 Task: Search one way flight ticket for 3 adults in first from Seattle/tacoma(seatac): Seattle-tacoma International Airport to Rock Springs: Southwest Wyoming Regional Airport (rock Springs Sweetwater County Airport) on 8-5-2023. Choice of flights is Delta. Number of bags: 1 carry on bag. Price is upto 77000. Outbound departure time preference is 15:30. Look for best flights.
Action: Mouse moved to (311, 288)
Screenshot: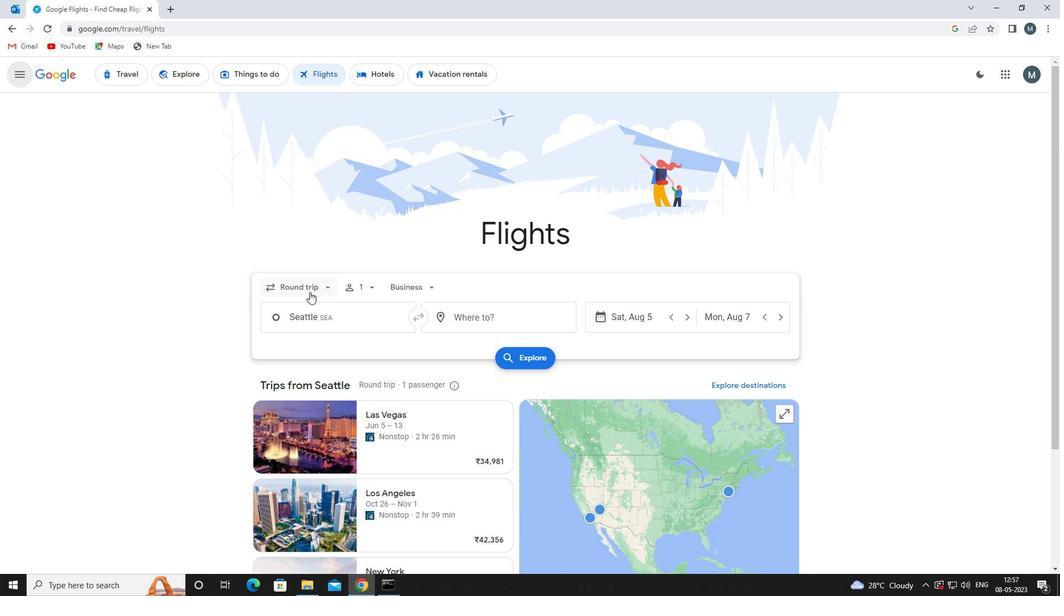 
Action: Mouse pressed left at (311, 288)
Screenshot: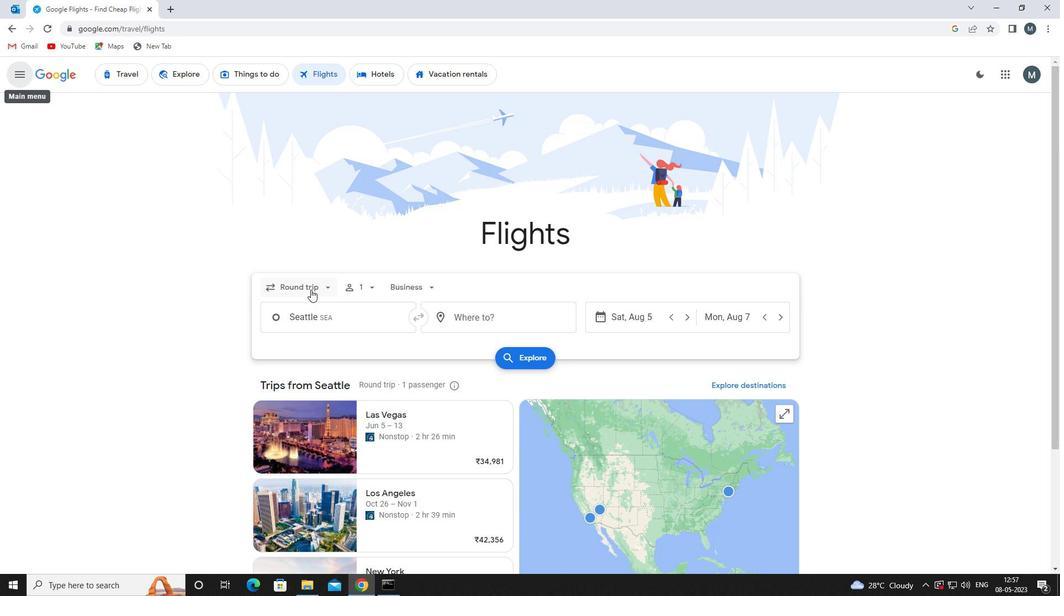 
Action: Mouse moved to (311, 342)
Screenshot: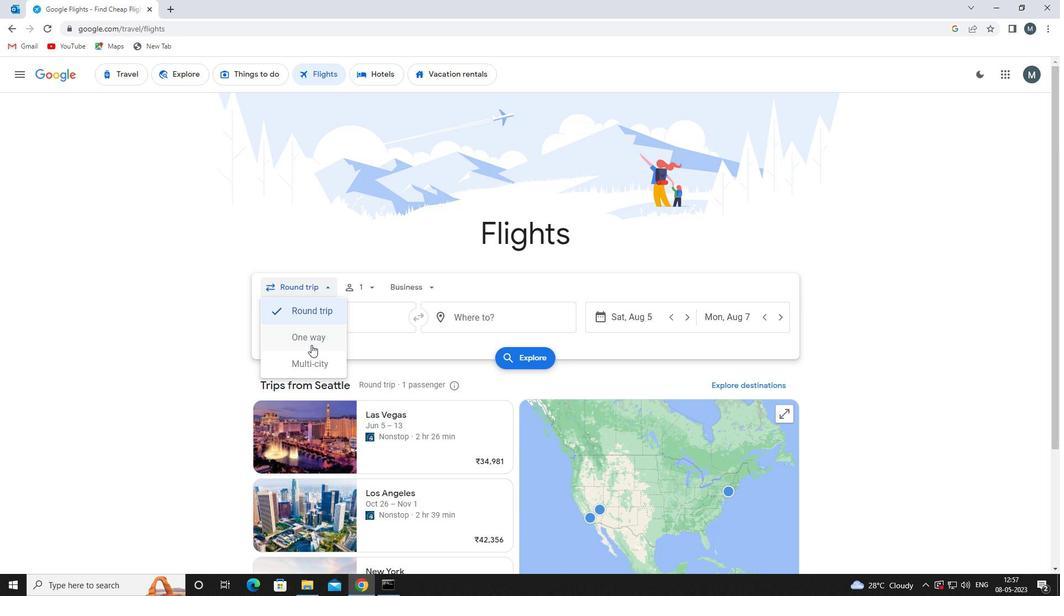 
Action: Mouse pressed left at (311, 342)
Screenshot: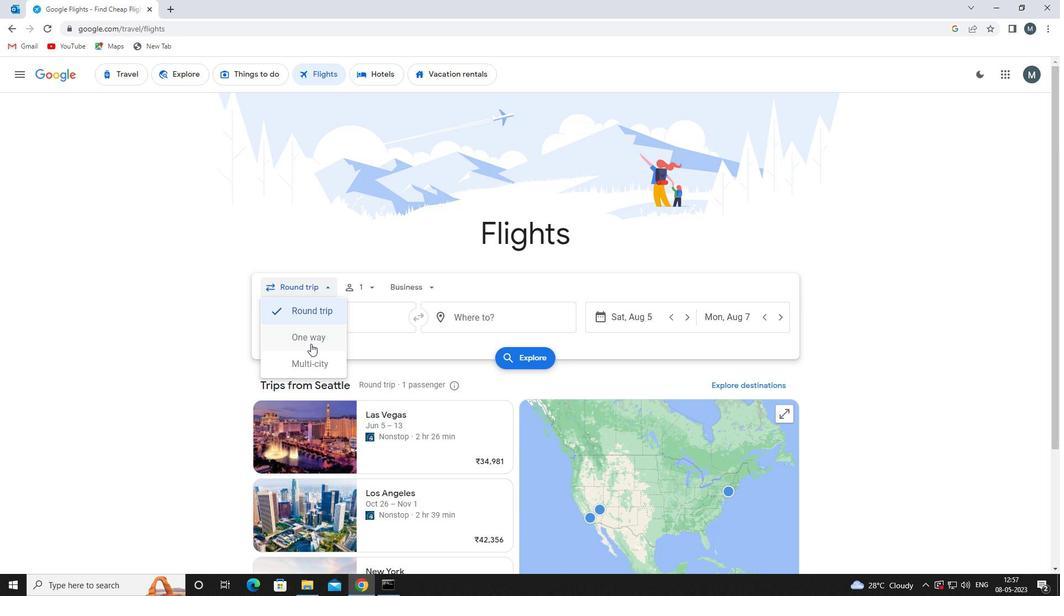 
Action: Mouse moved to (364, 290)
Screenshot: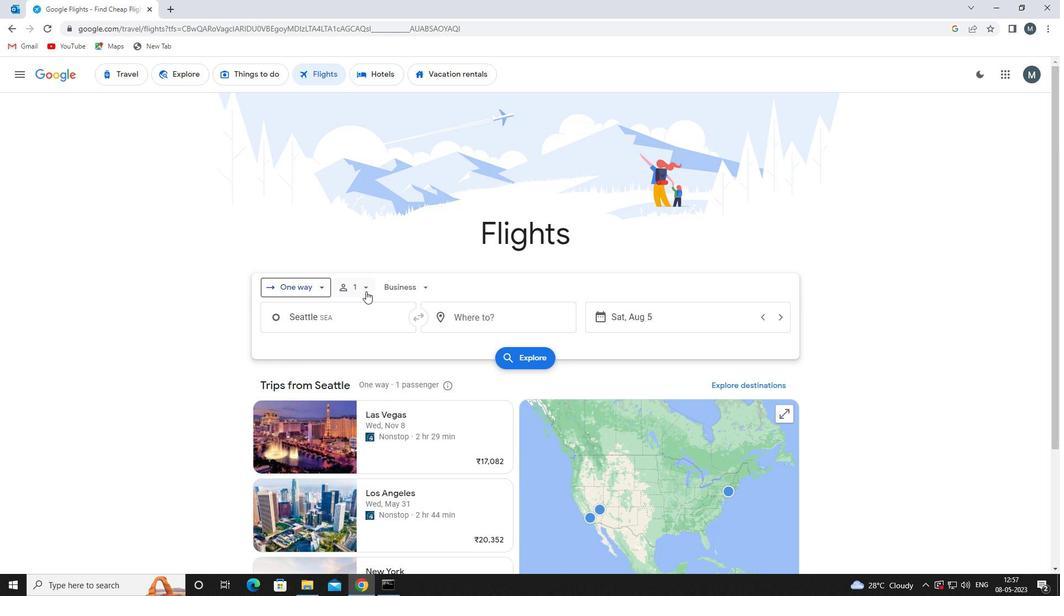 
Action: Mouse pressed left at (364, 290)
Screenshot: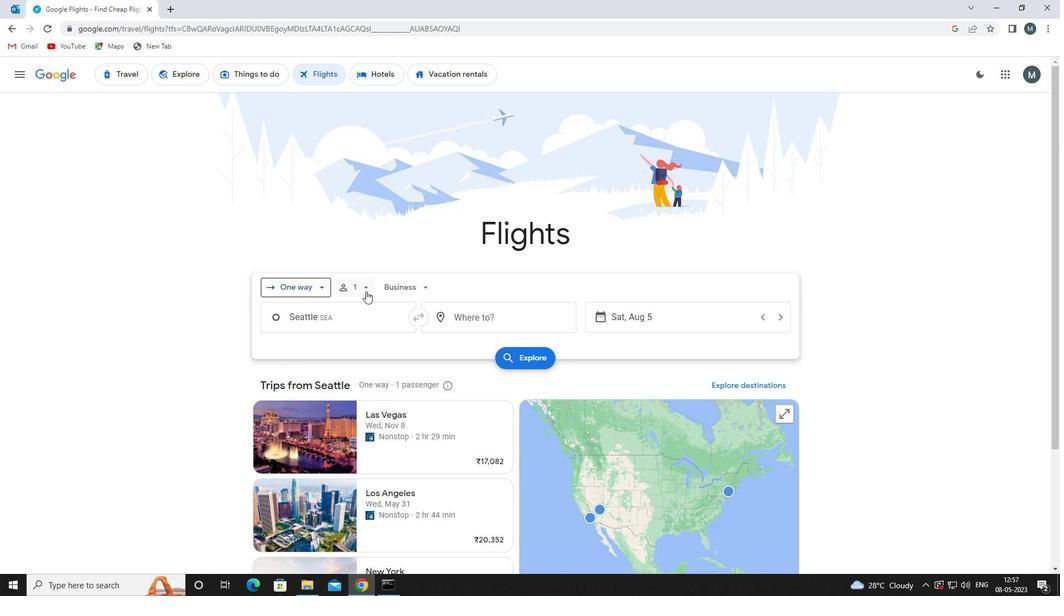 
Action: Mouse moved to (451, 317)
Screenshot: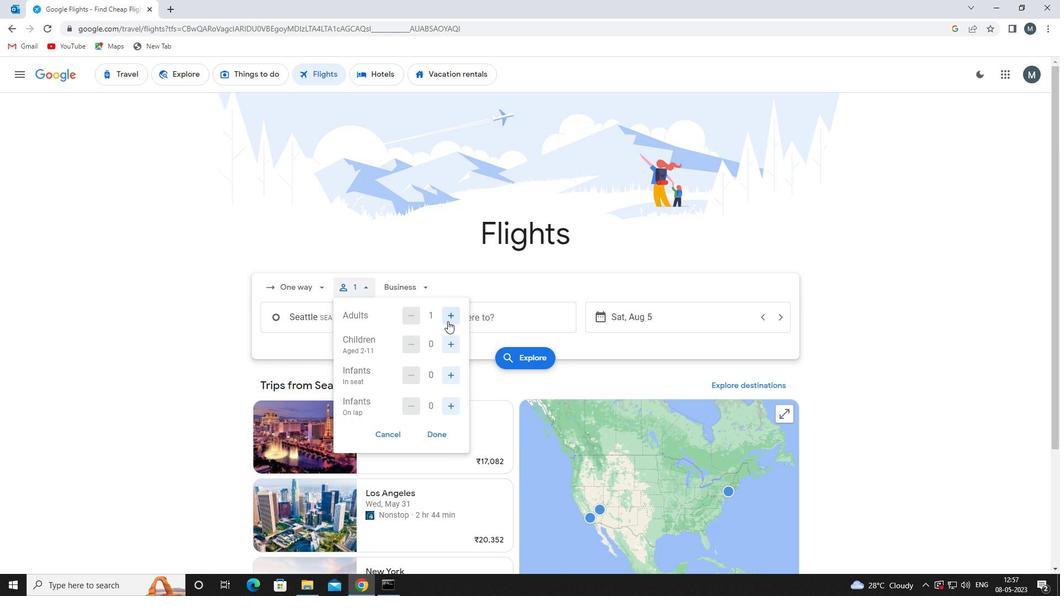 
Action: Mouse pressed left at (451, 317)
Screenshot: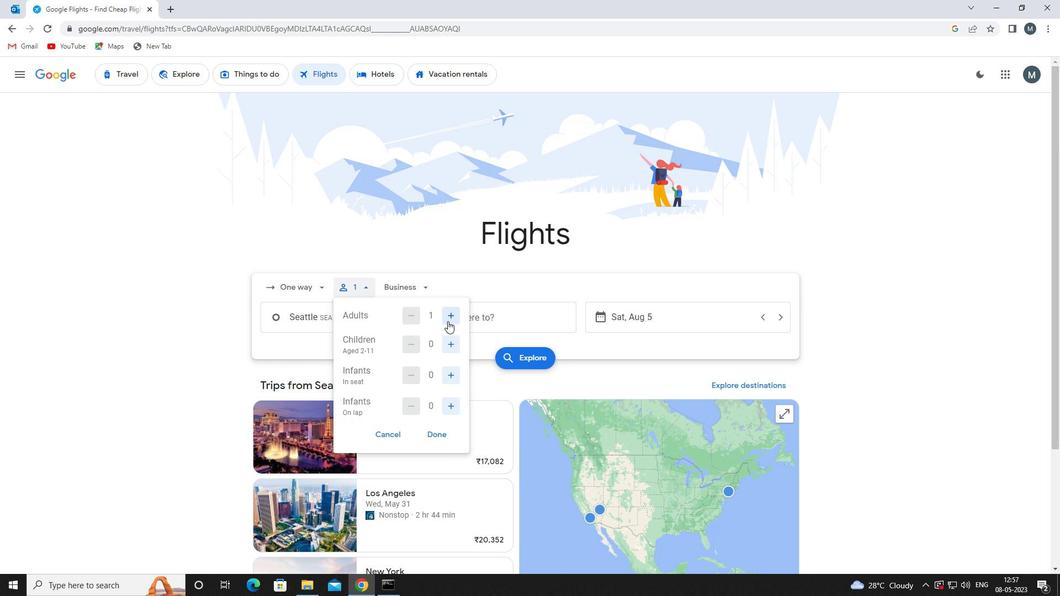 
Action: Mouse moved to (453, 317)
Screenshot: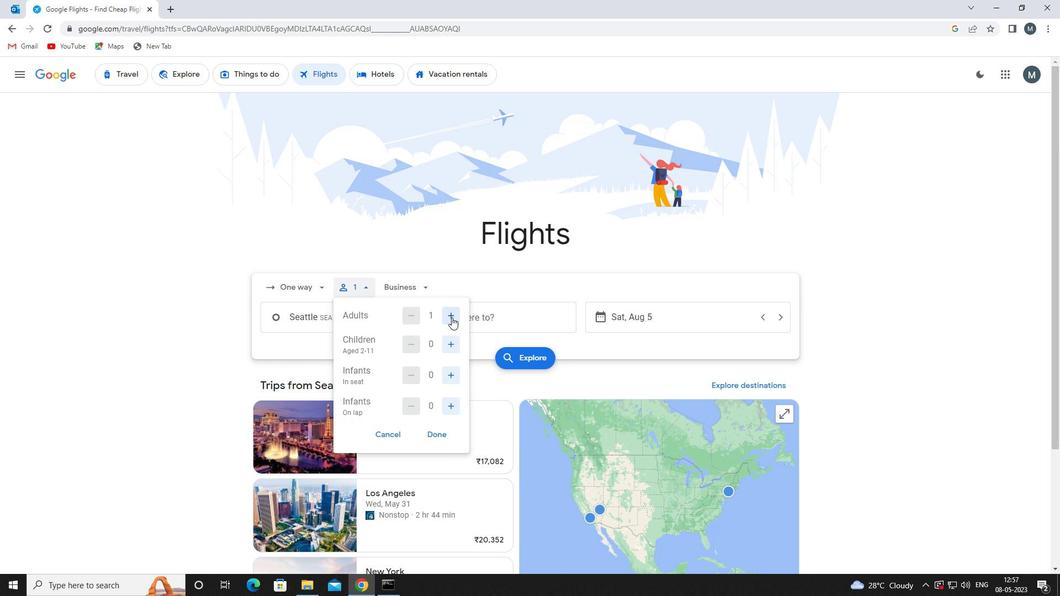 
Action: Mouse pressed left at (453, 317)
Screenshot: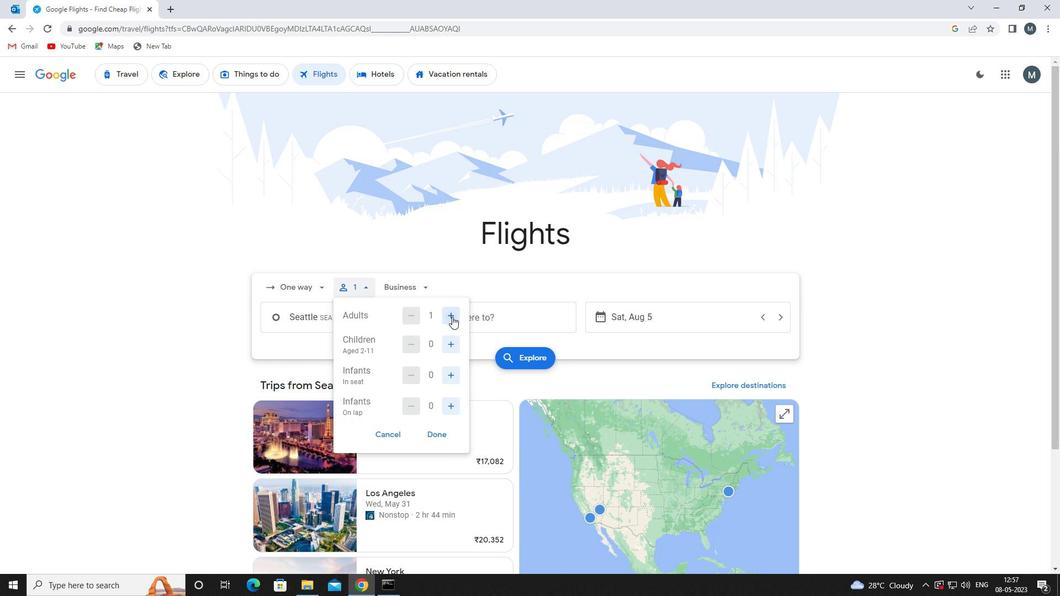 
Action: Mouse moved to (435, 437)
Screenshot: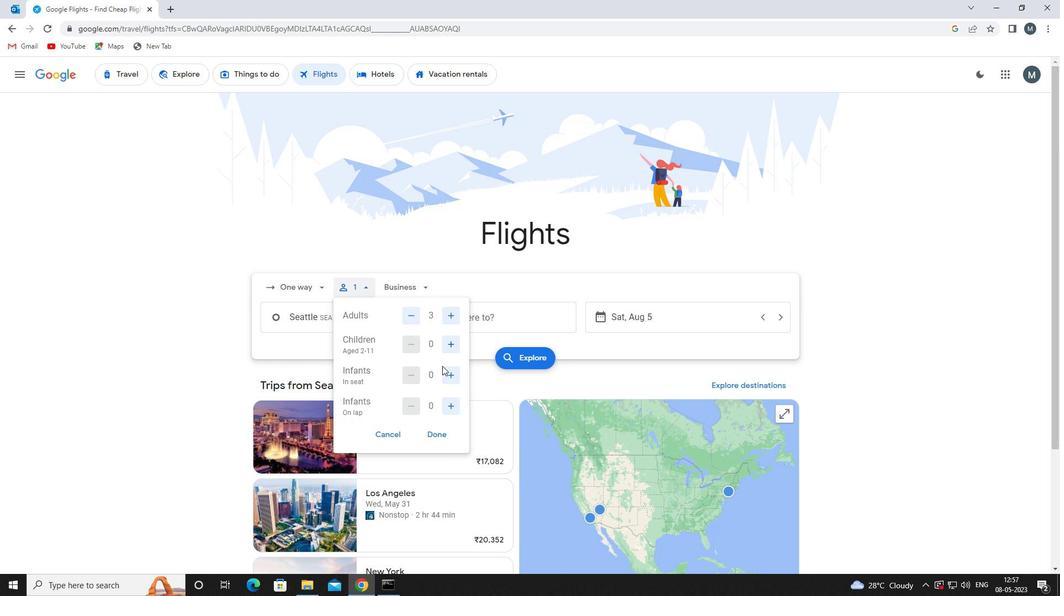 
Action: Mouse pressed left at (435, 437)
Screenshot: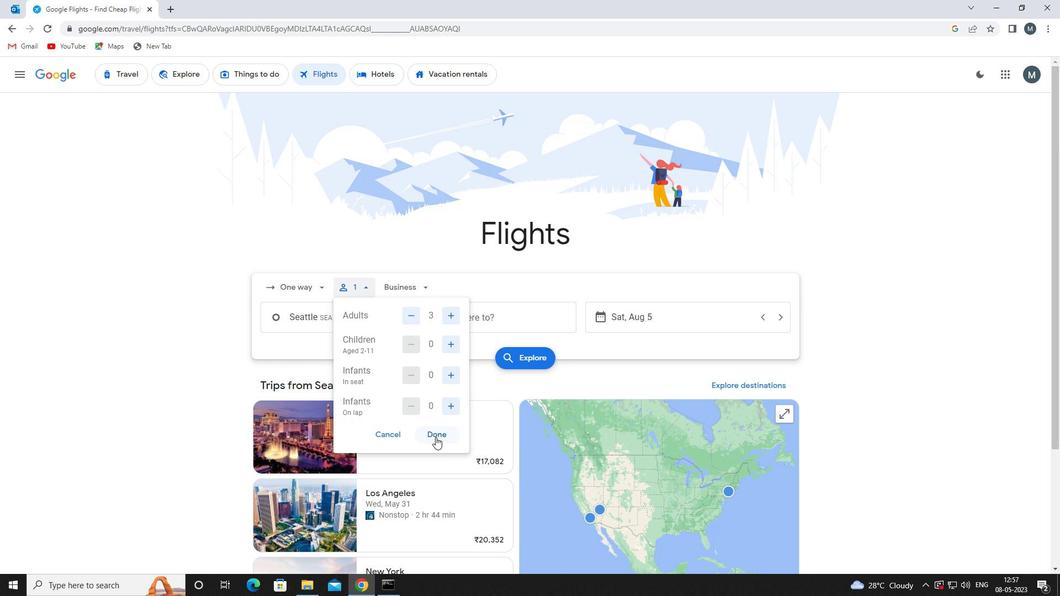 
Action: Mouse moved to (409, 298)
Screenshot: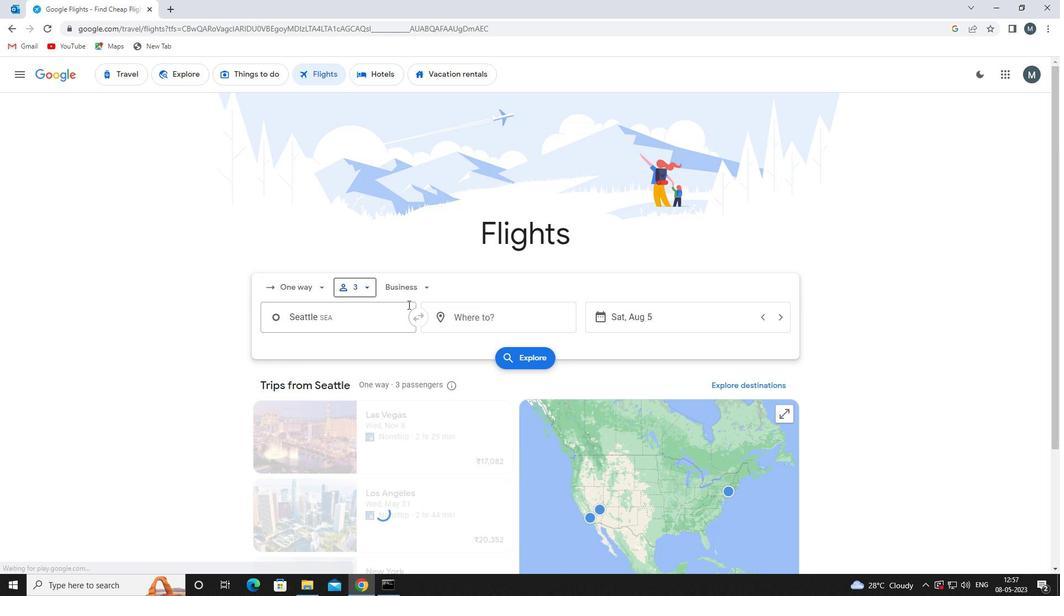 
Action: Mouse pressed left at (409, 298)
Screenshot: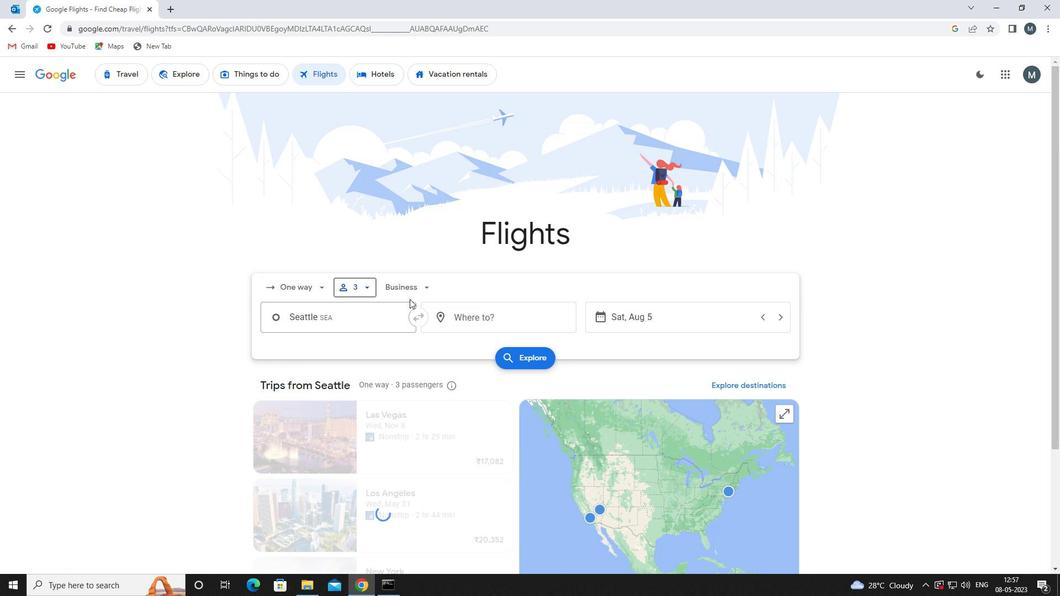 
Action: Mouse moved to (427, 392)
Screenshot: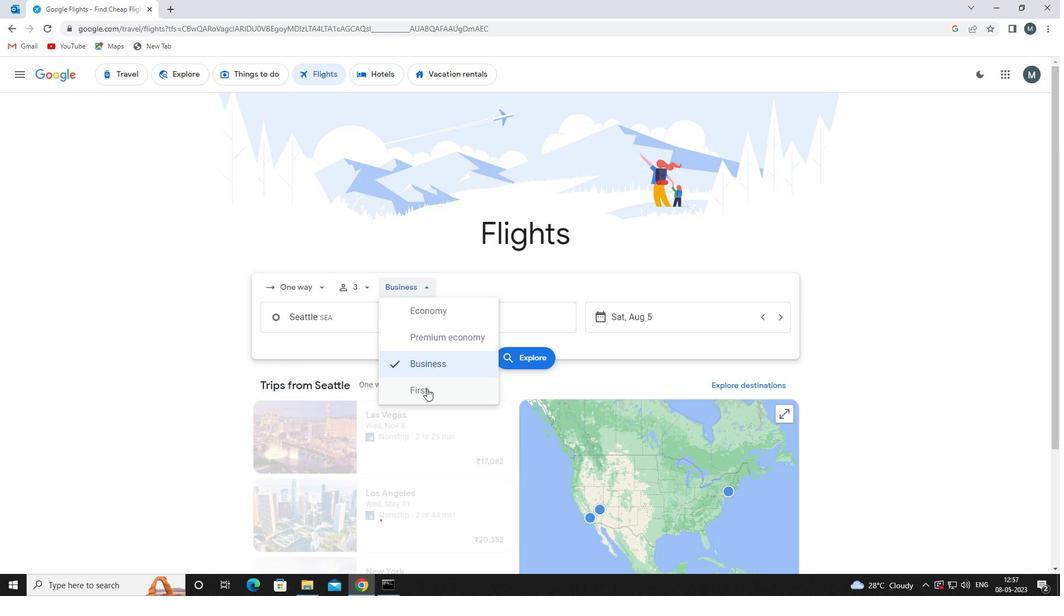 
Action: Mouse pressed left at (427, 392)
Screenshot: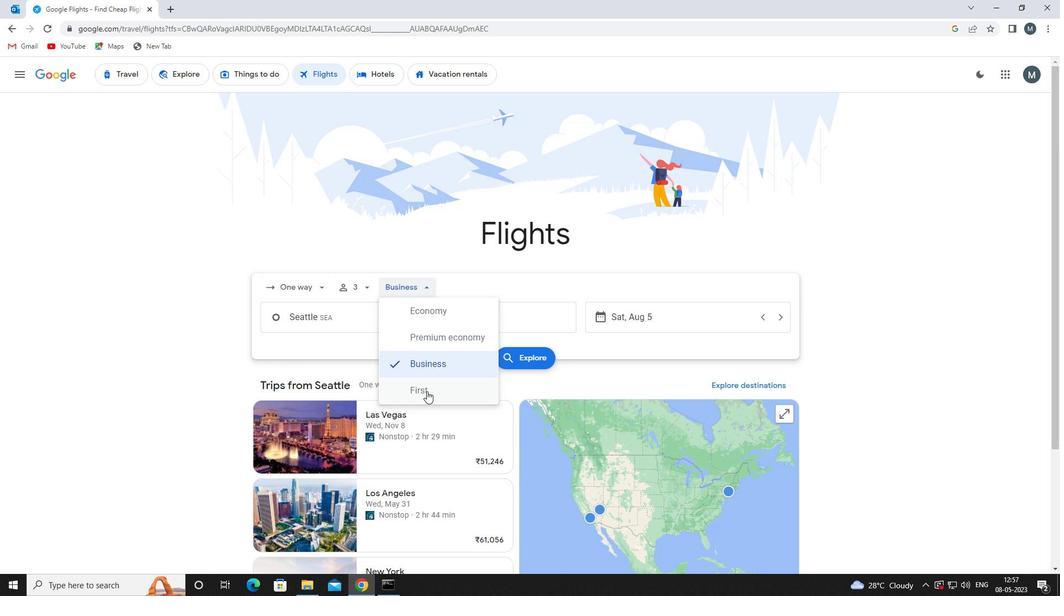 
Action: Mouse moved to (339, 320)
Screenshot: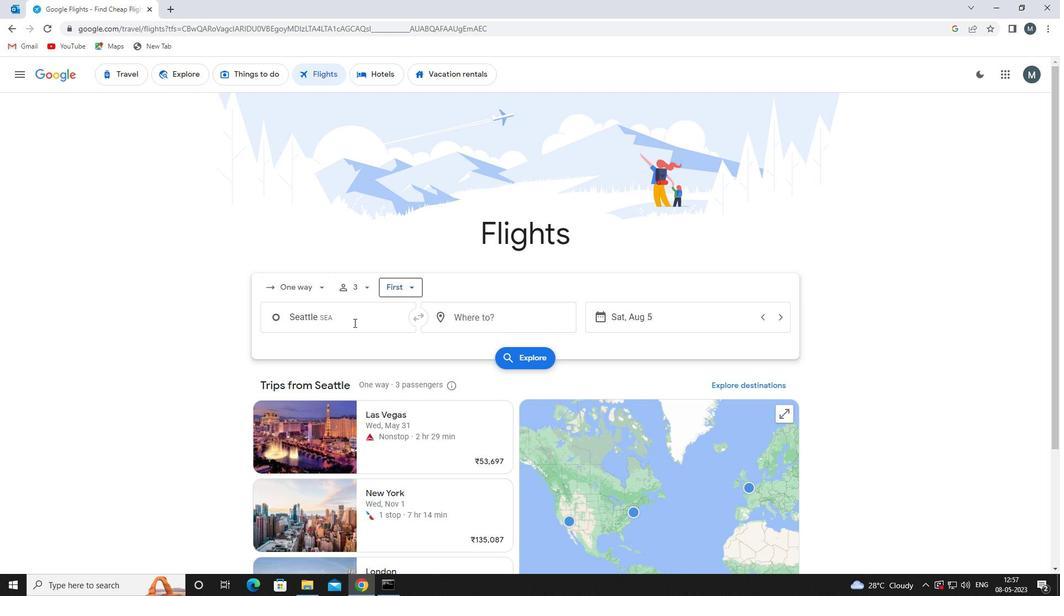 
Action: Mouse pressed left at (339, 320)
Screenshot: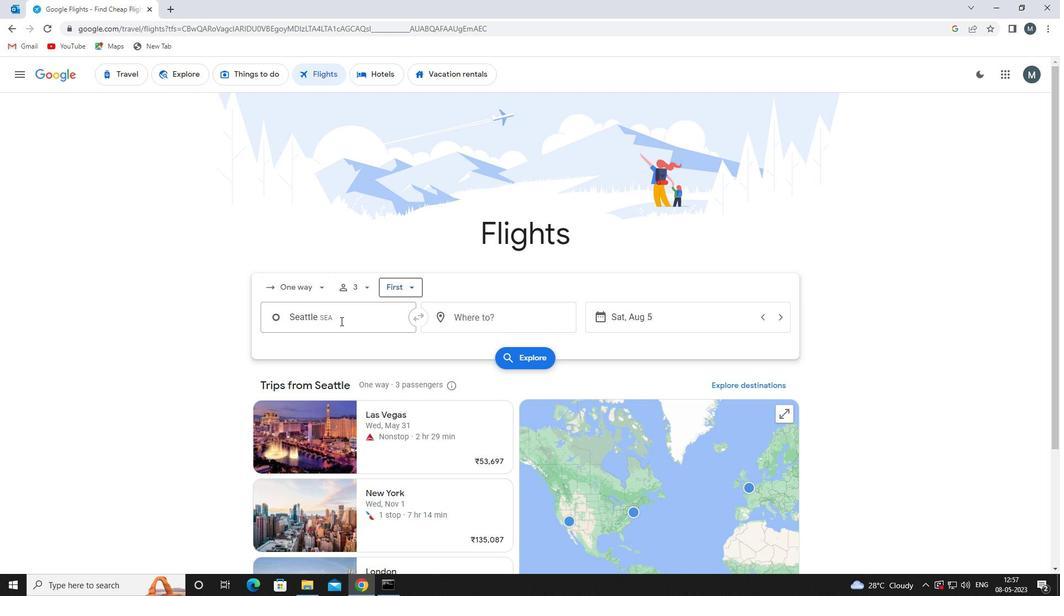 
Action: Mouse moved to (349, 372)
Screenshot: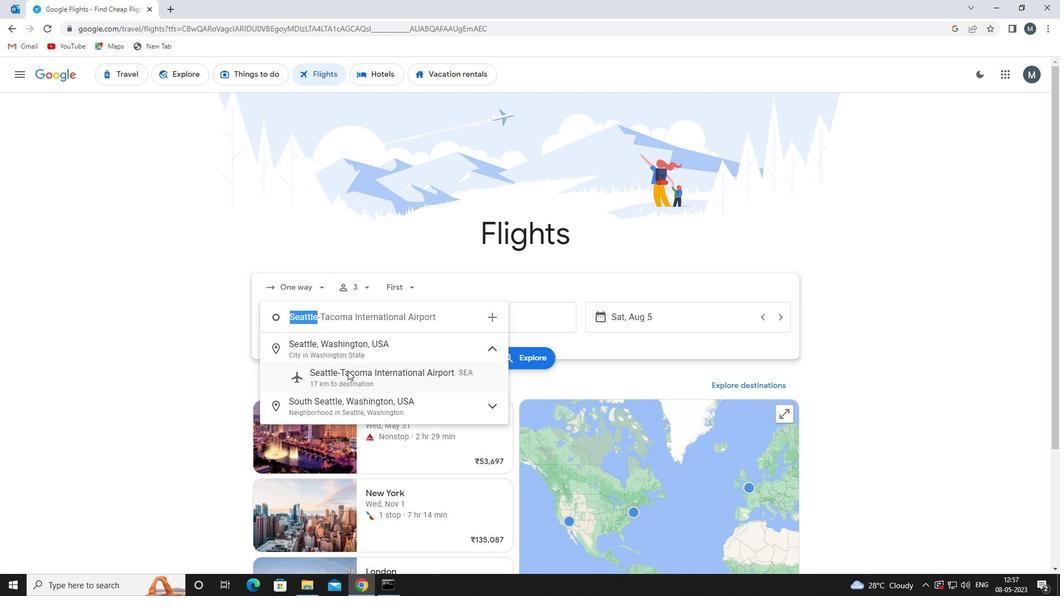 
Action: Mouse pressed left at (349, 372)
Screenshot: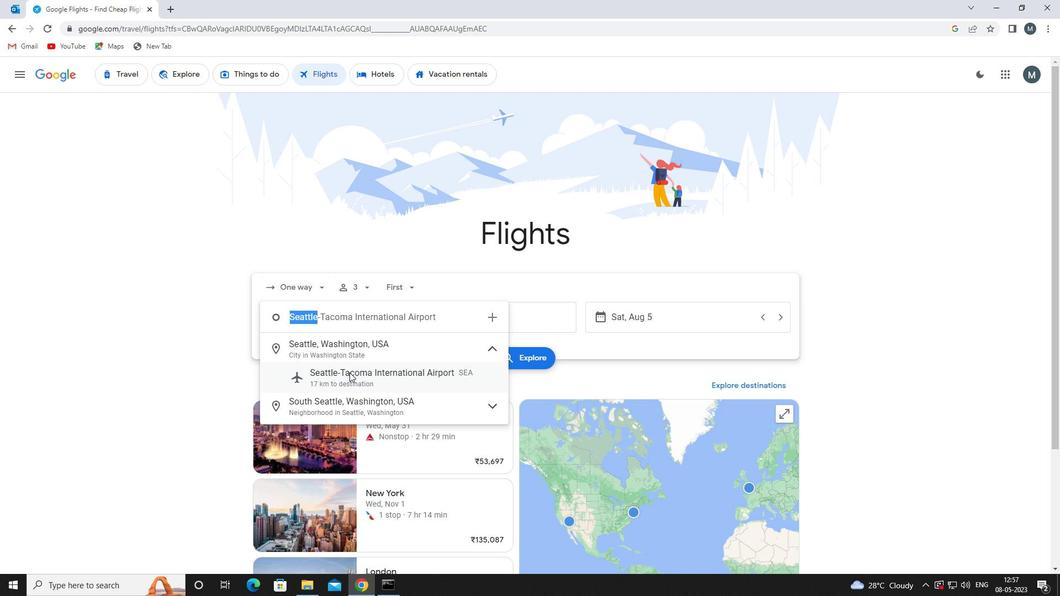 
Action: Mouse moved to (451, 320)
Screenshot: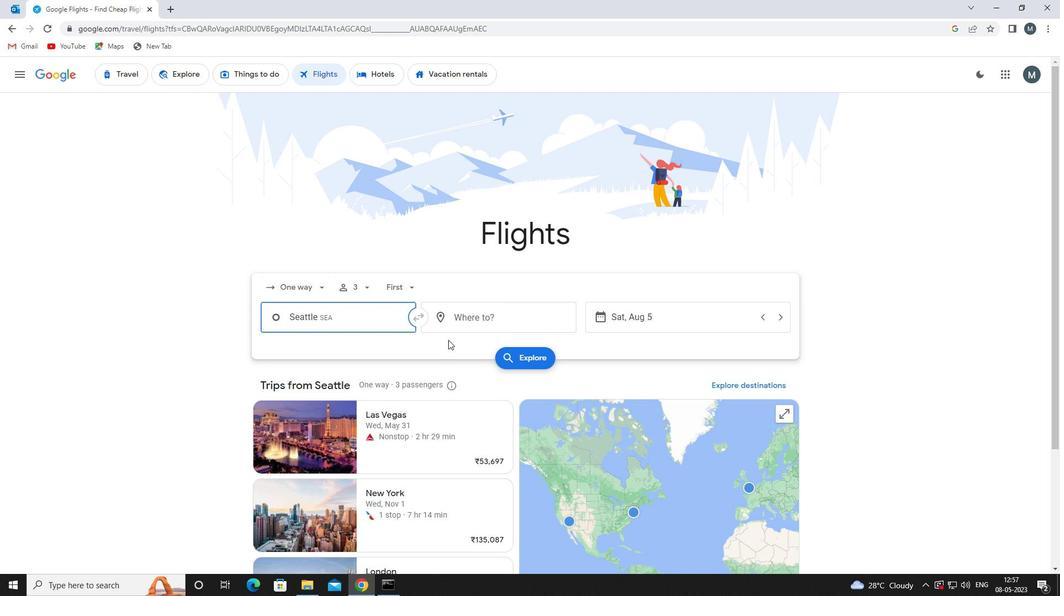 
Action: Mouse pressed left at (451, 320)
Screenshot: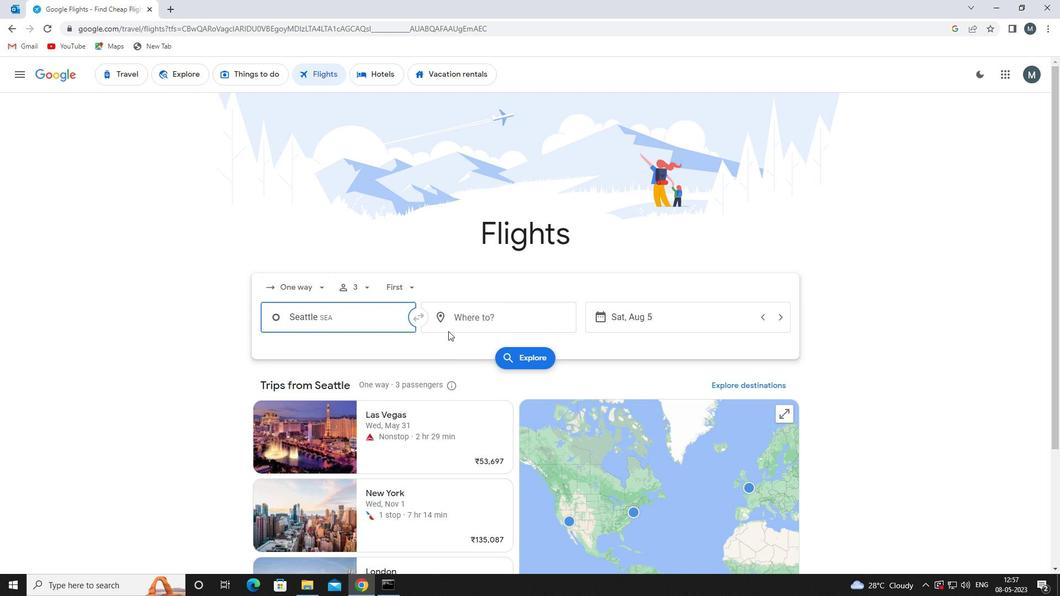 
Action: Mouse moved to (449, 323)
Screenshot: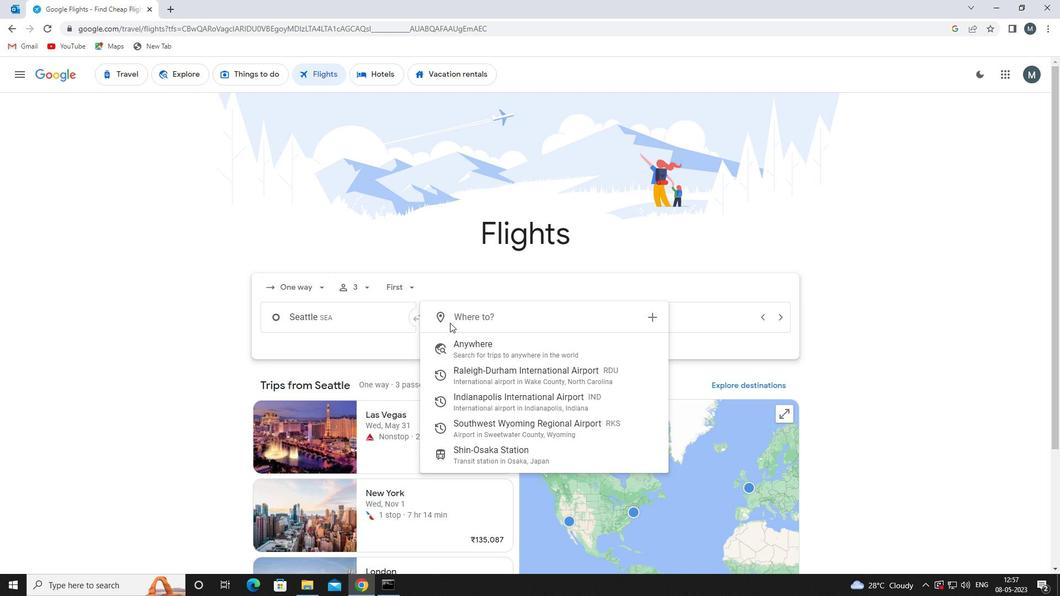 
Action: Key pressed r
Screenshot: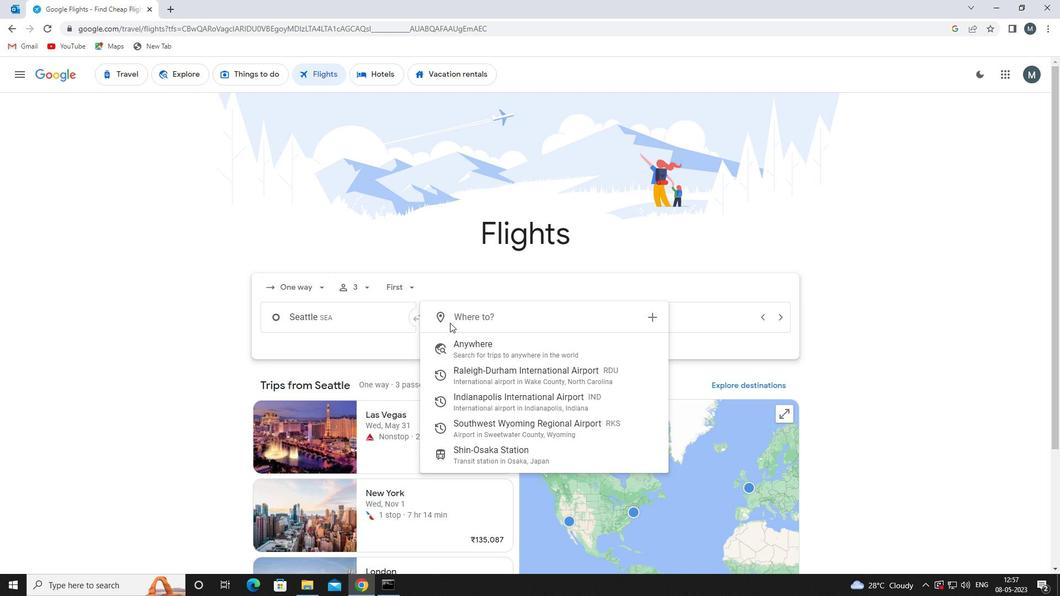 
Action: Mouse moved to (449, 323)
Screenshot: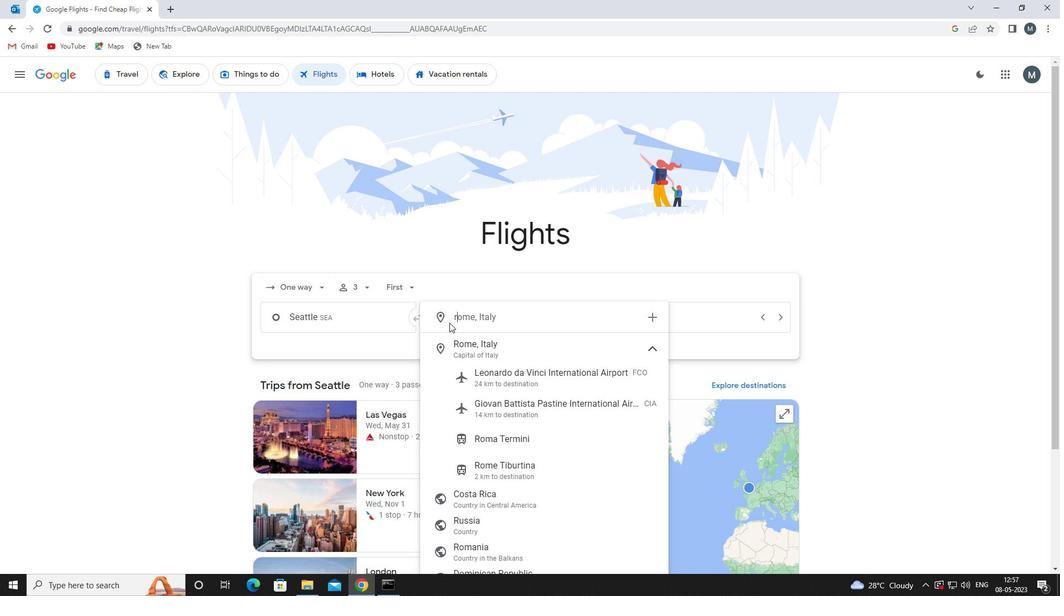 
Action: Key pressed k
Screenshot: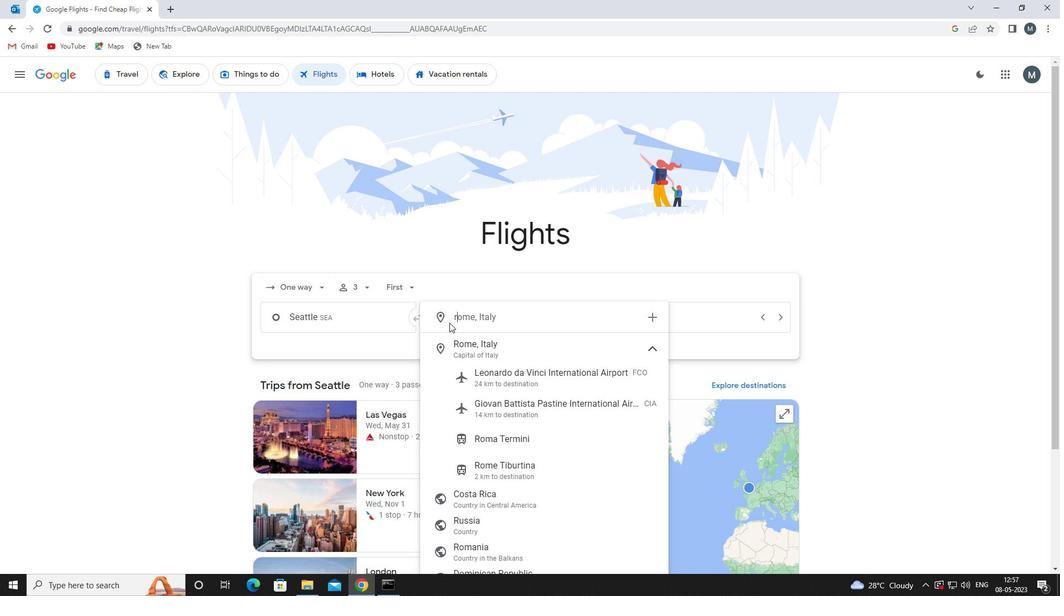 
Action: Mouse moved to (446, 324)
Screenshot: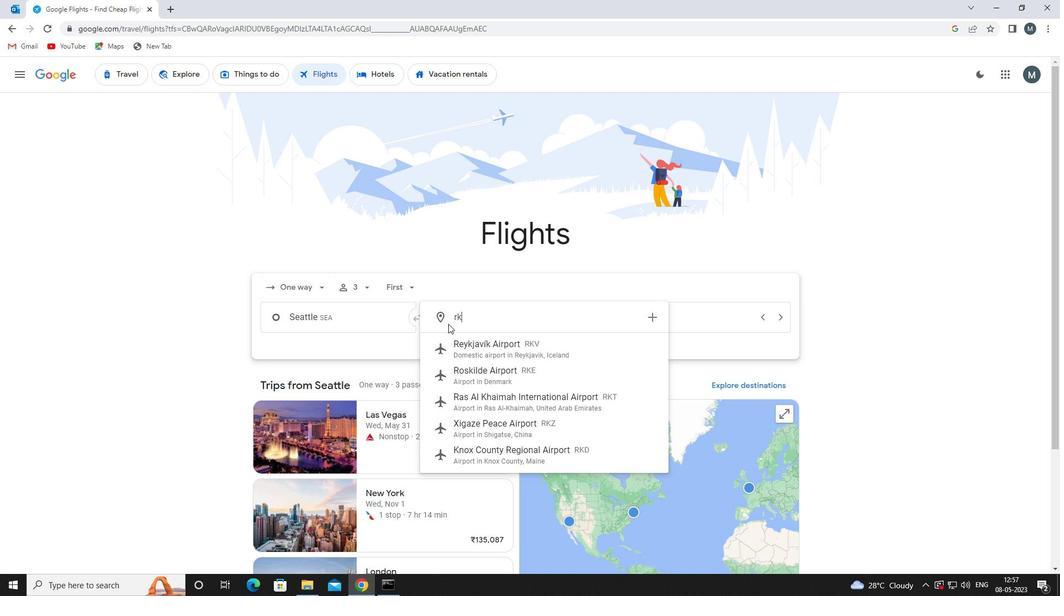 
Action: Key pressed s
Screenshot: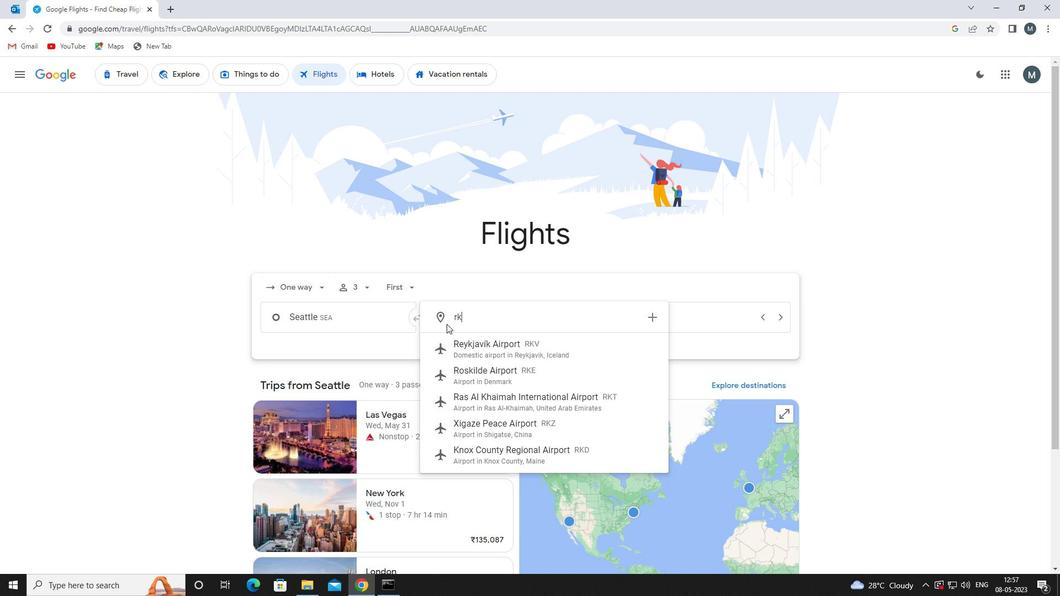 
Action: Mouse moved to (527, 351)
Screenshot: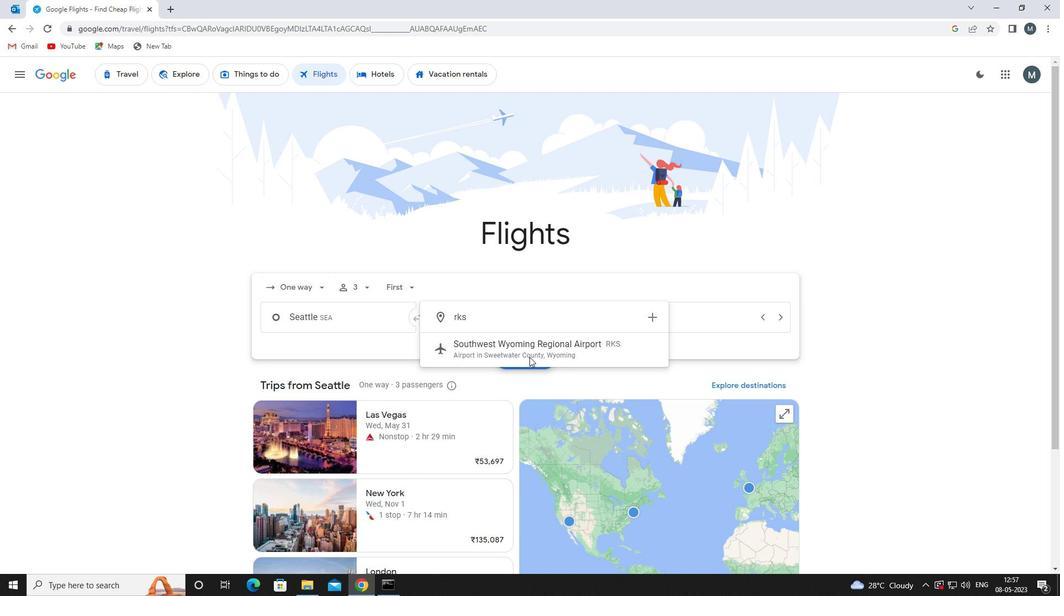 
Action: Mouse pressed left at (527, 351)
Screenshot: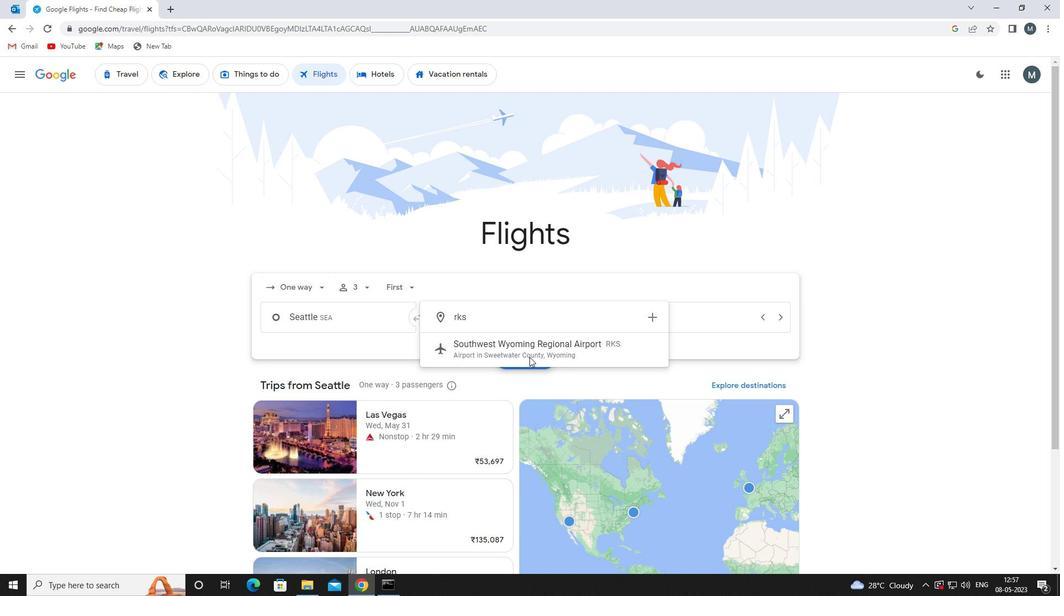 
Action: Mouse moved to (655, 318)
Screenshot: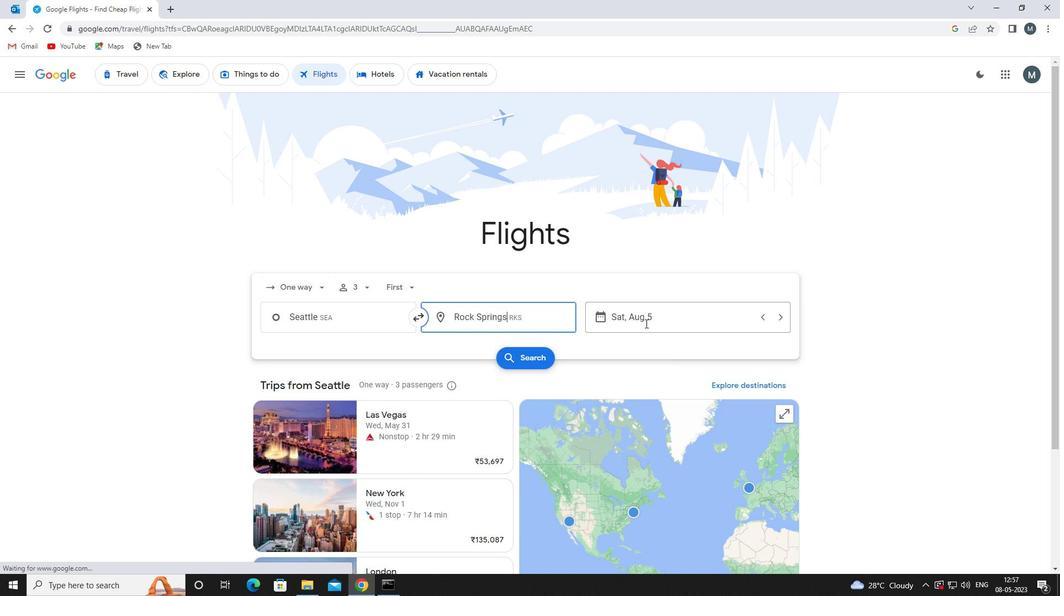 
Action: Mouse pressed left at (655, 318)
Screenshot: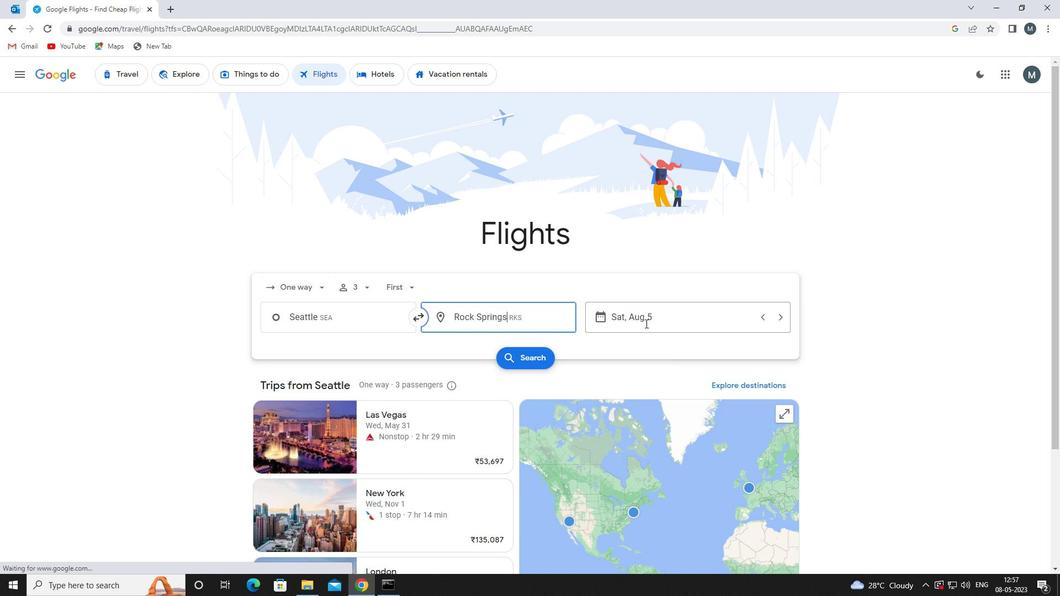 
Action: Mouse moved to (555, 371)
Screenshot: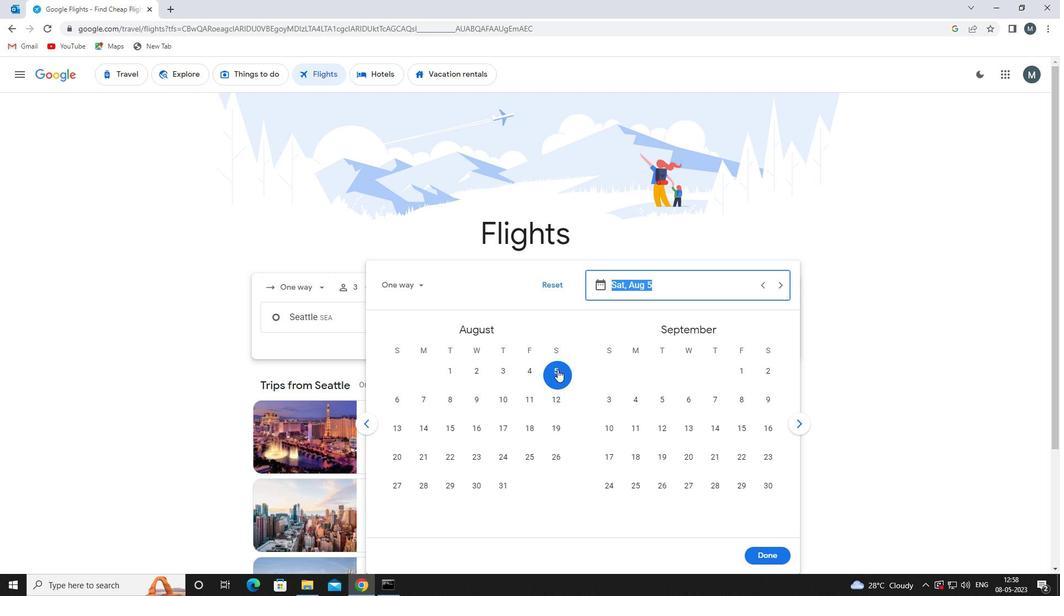
Action: Mouse pressed left at (555, 371)
Screenshot: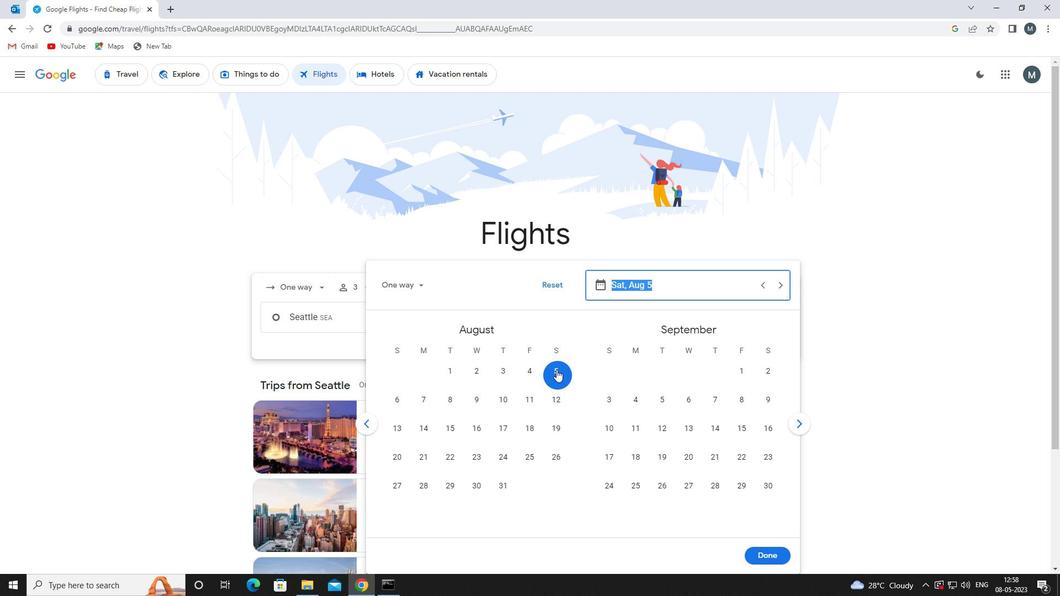 
Action: Mouse moved to (762, 550)
Screenshot: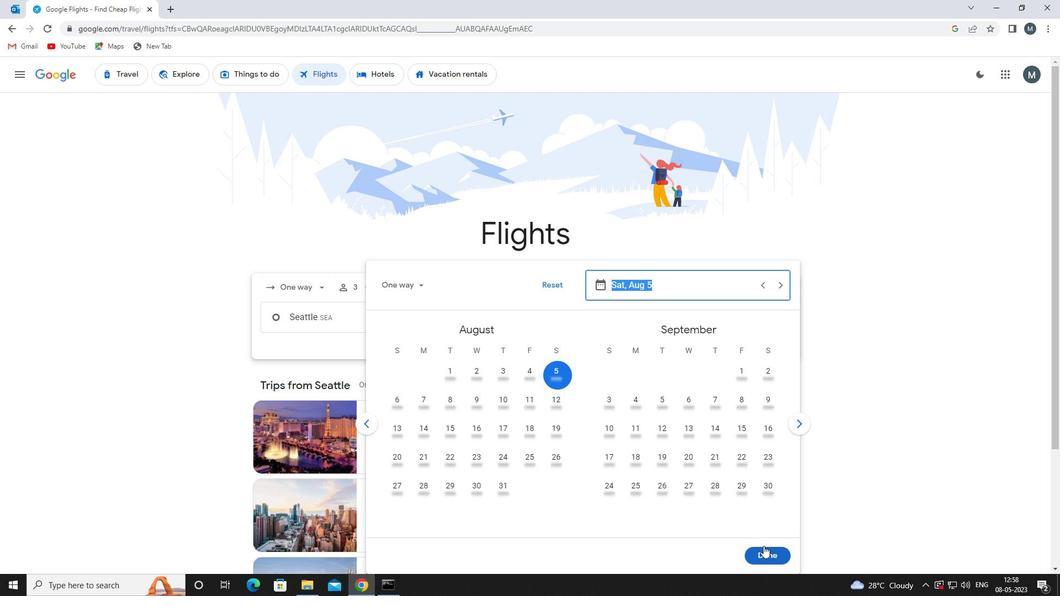
Action: Mouse pressed left at (762, 550)
Screenshot: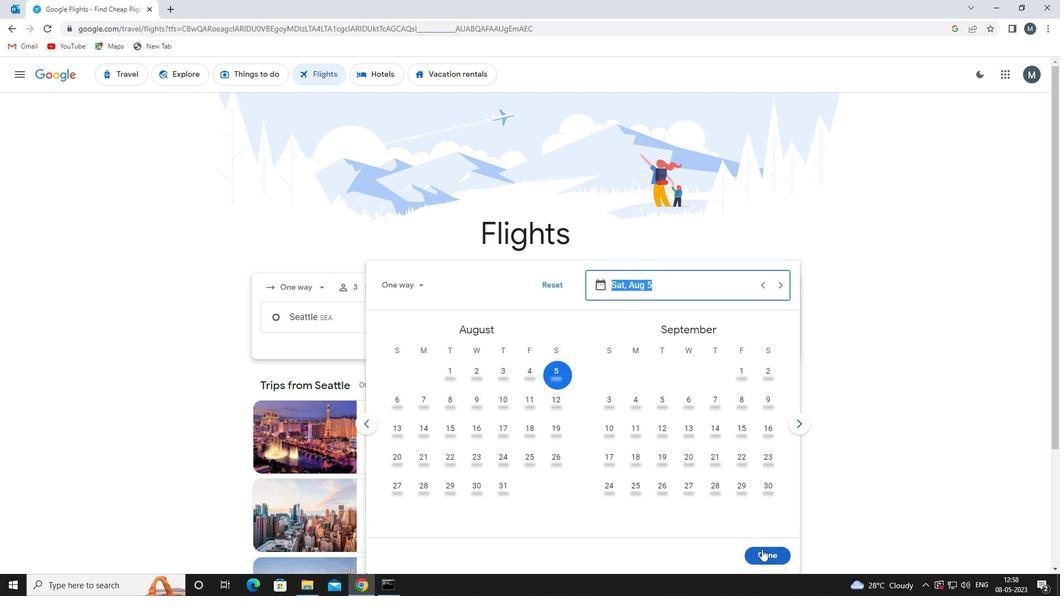 
Action: Mouse moved to (513, 356)
Screenshot: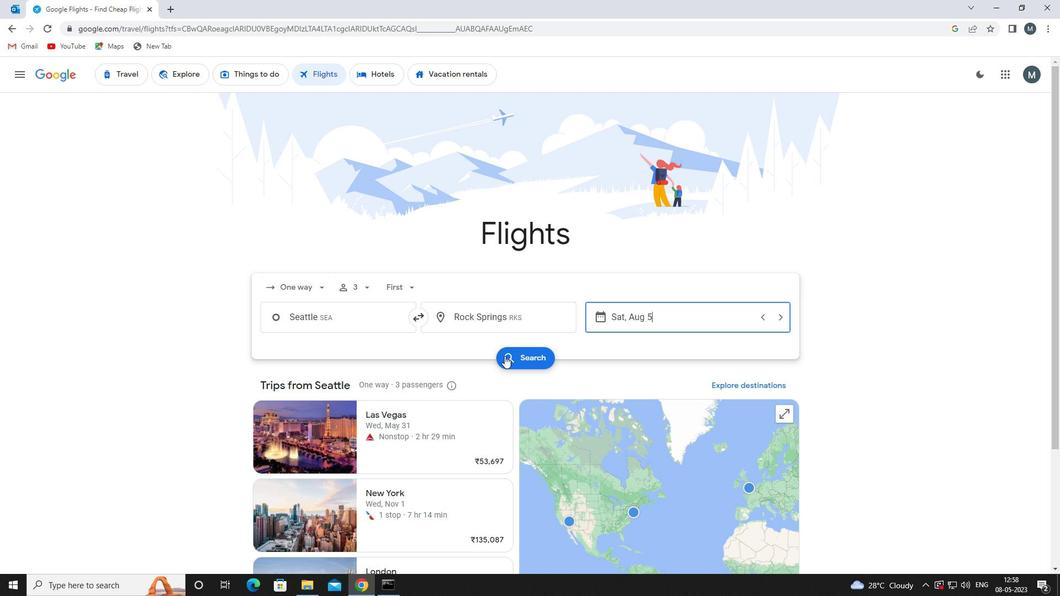 
Action: Mouse pressed left at (513, 356)
Screenshot: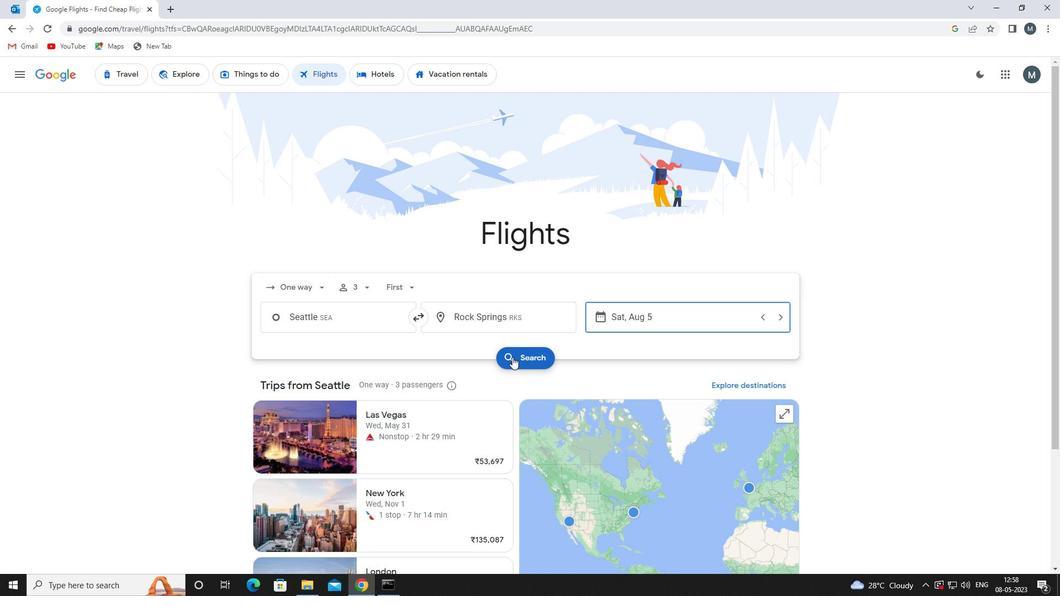 
Action: Mouse moved to (275, 178)
Screenshot: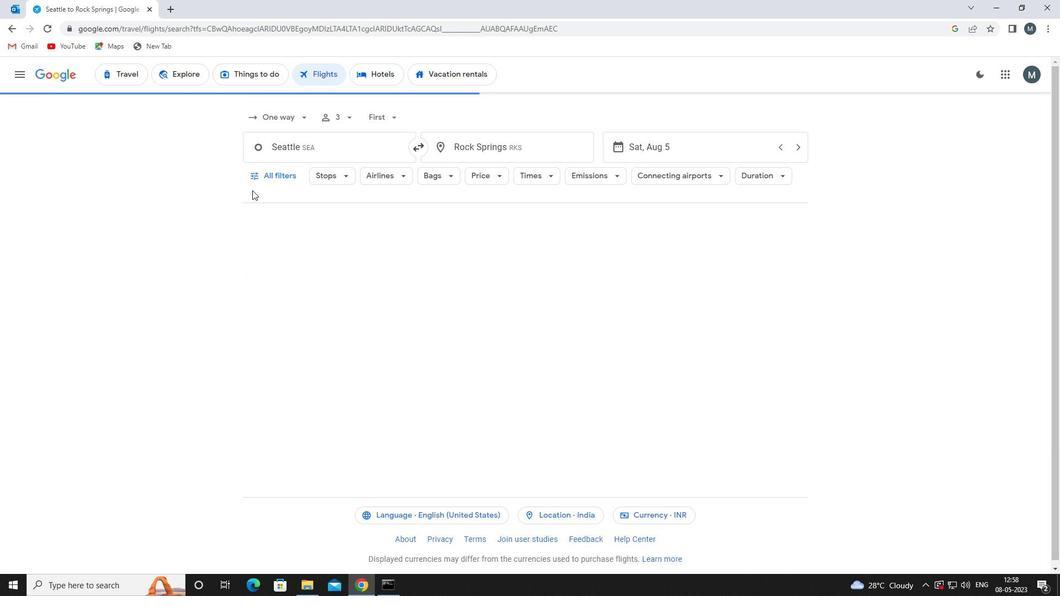 
Action: Mouse pressed left at (275, 178)
Screenshot: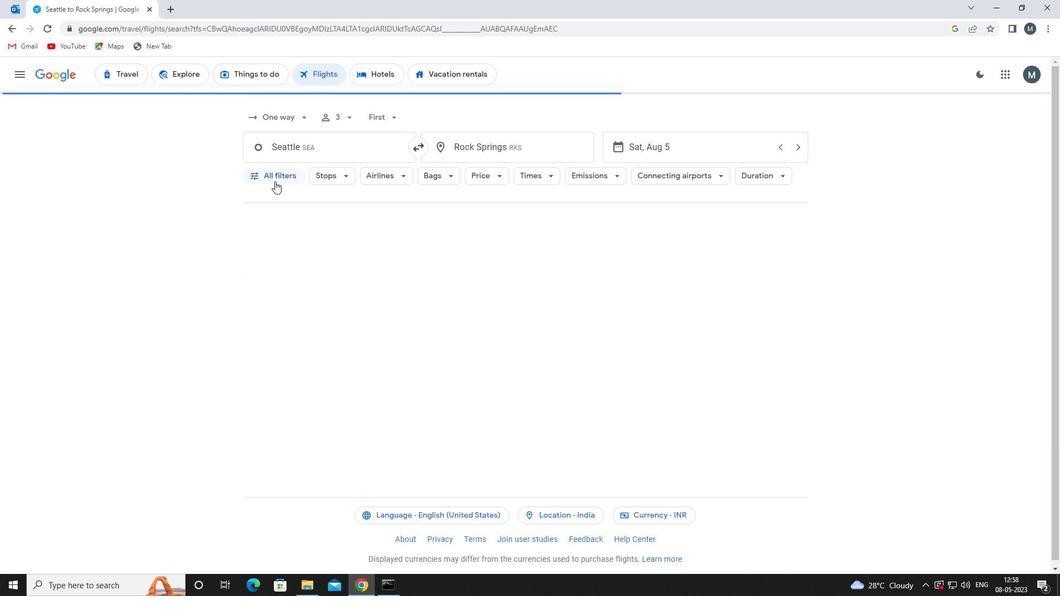 
Action: Mouse moved to (341, 335)
Screenshot: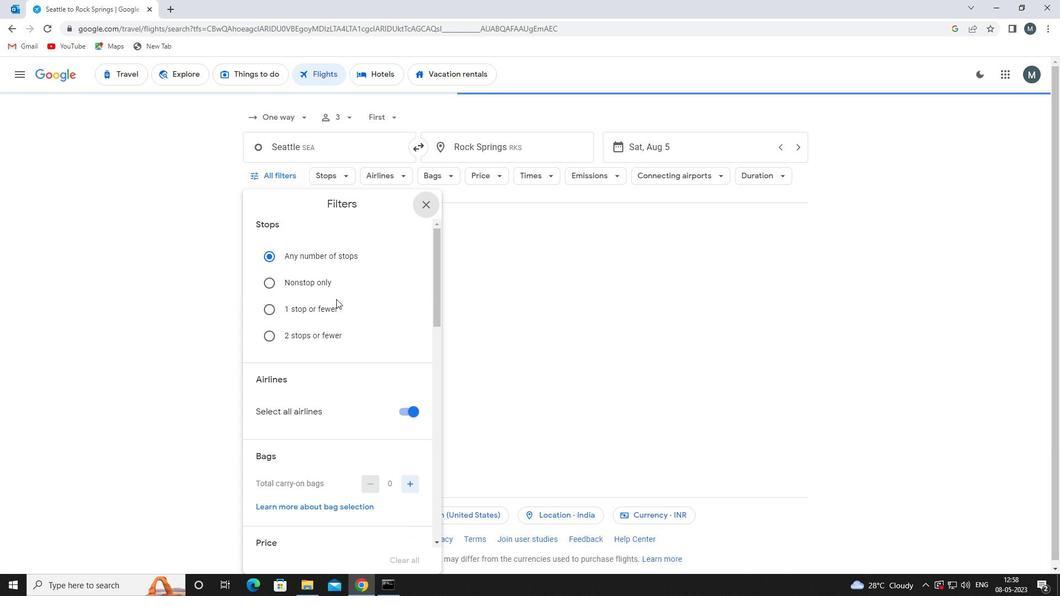 
Action: Mouse scrolled (341, 335) with delta (0, 0)
Screenshot: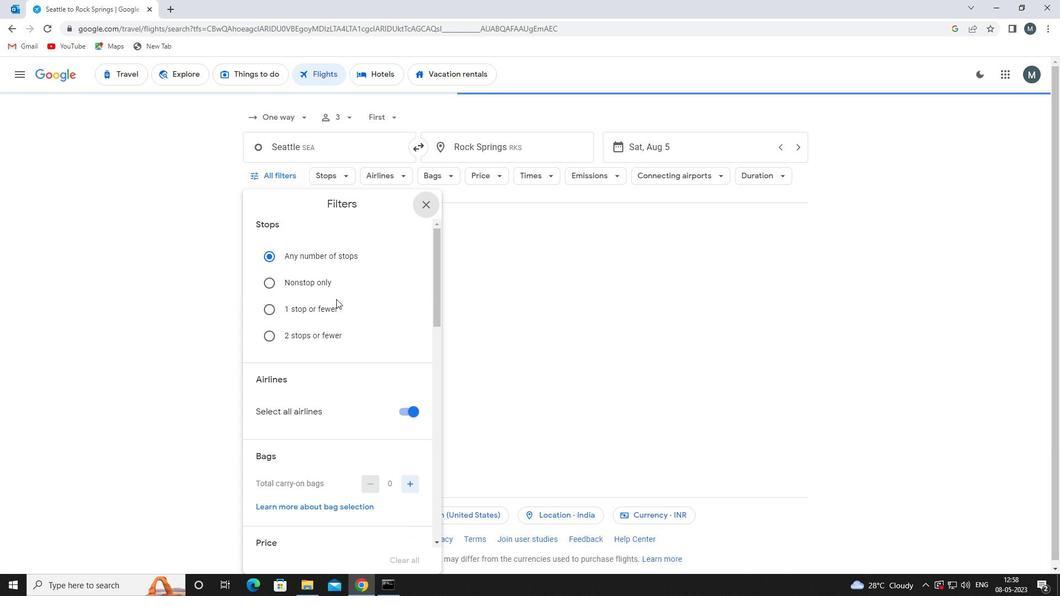 
Action: Mouse moved to (412, 353)
Screenshot: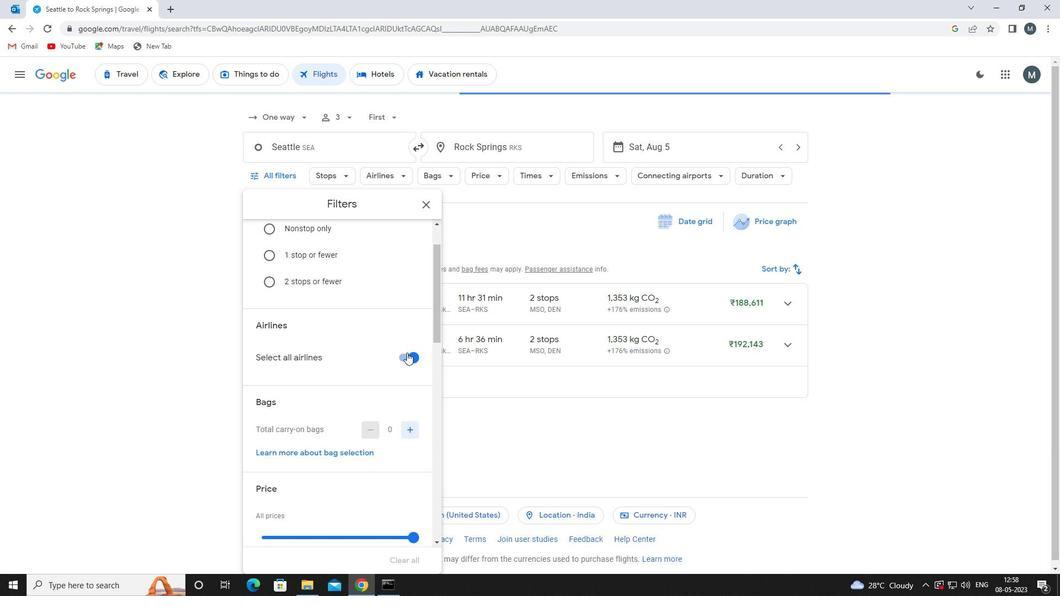 
Action: Mouse pressed left at (412, 353)
Screenshot: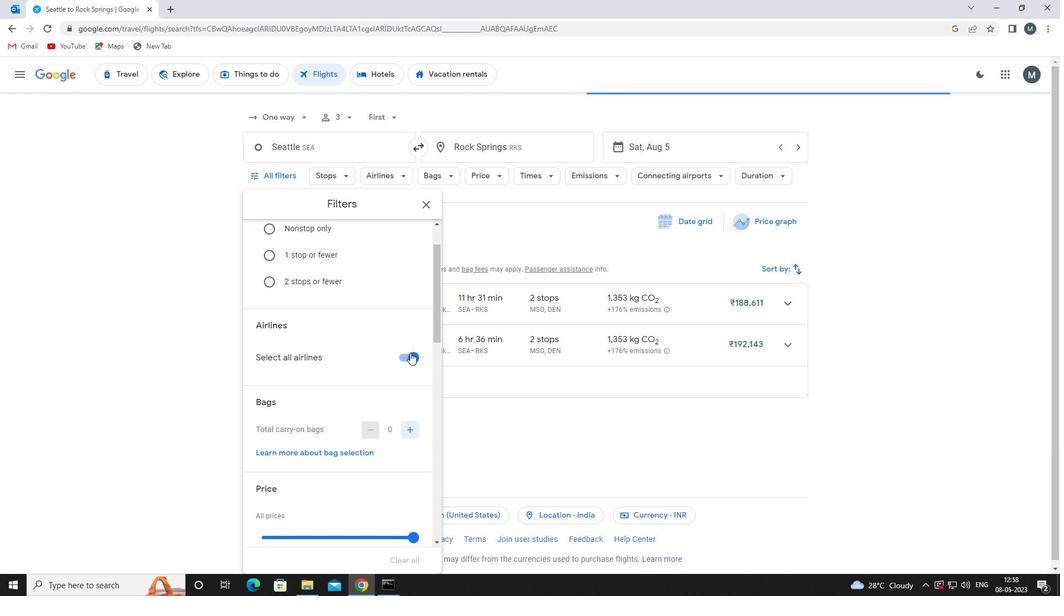 
Action: Mouse moved to (359, 350)
Screenshot: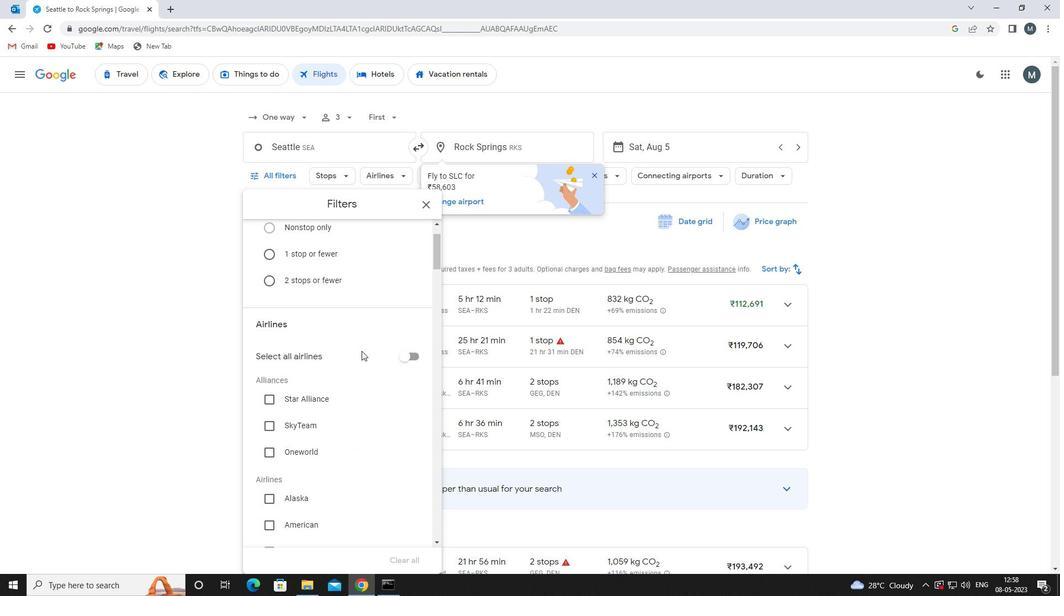
Action: Mouse scrolled (359, 350) with delta (0, 0)
Screenshot: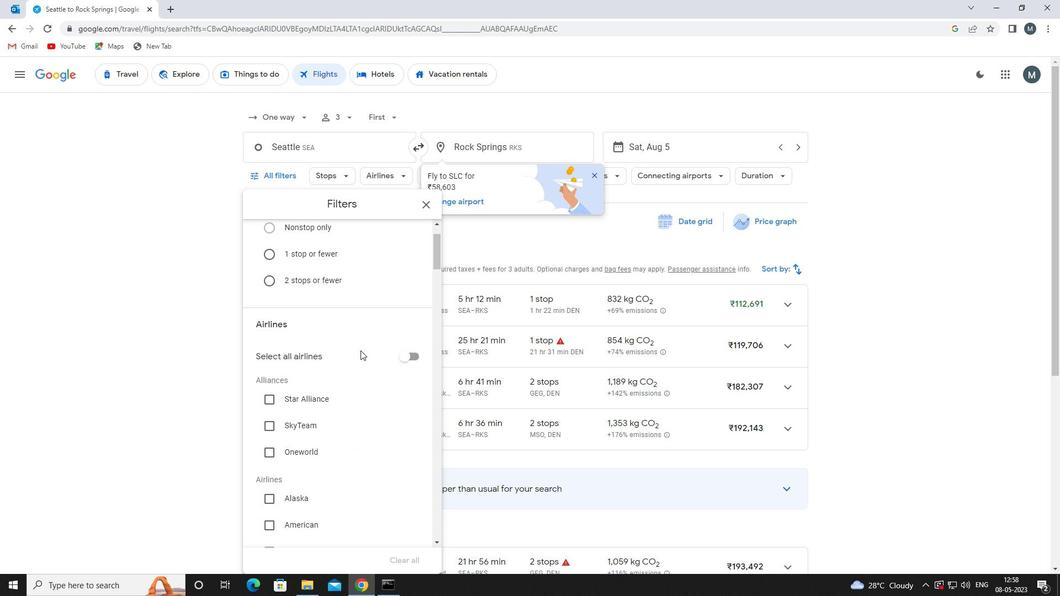 
Action: Mouse moved to (357, 350)
Screenshot: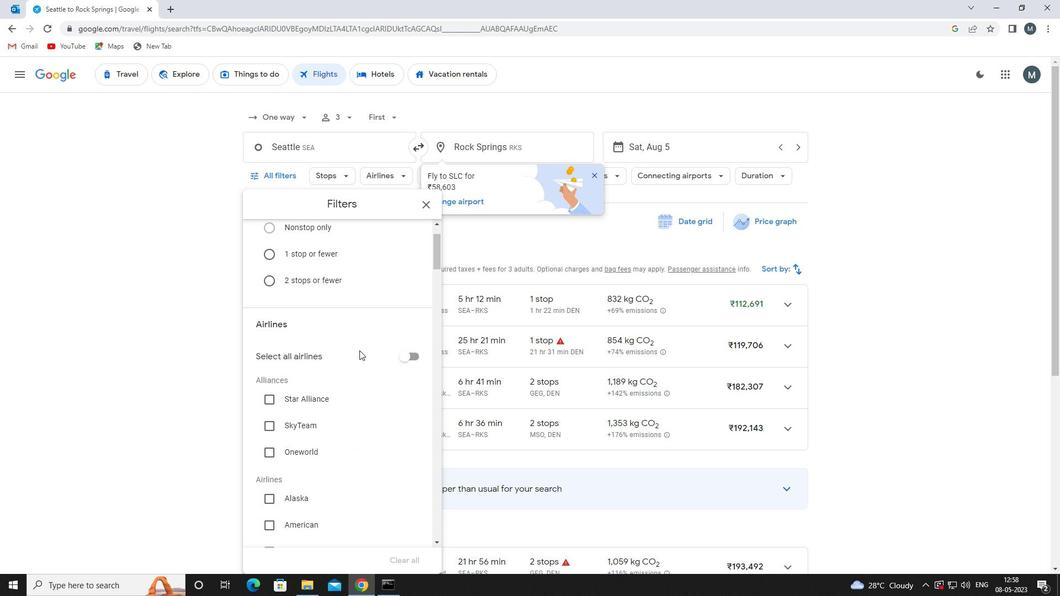 
Action: Mouse scrolled (357, 350) with delta (0, 0)
Screenshot: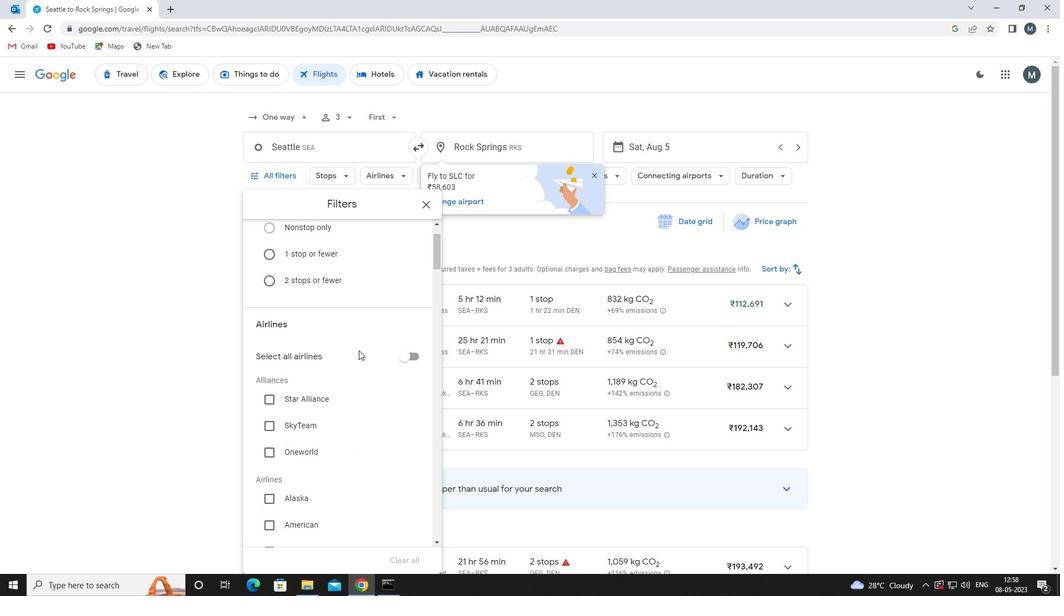 
Action: Mouse moved to (345, 381)
Screenshot: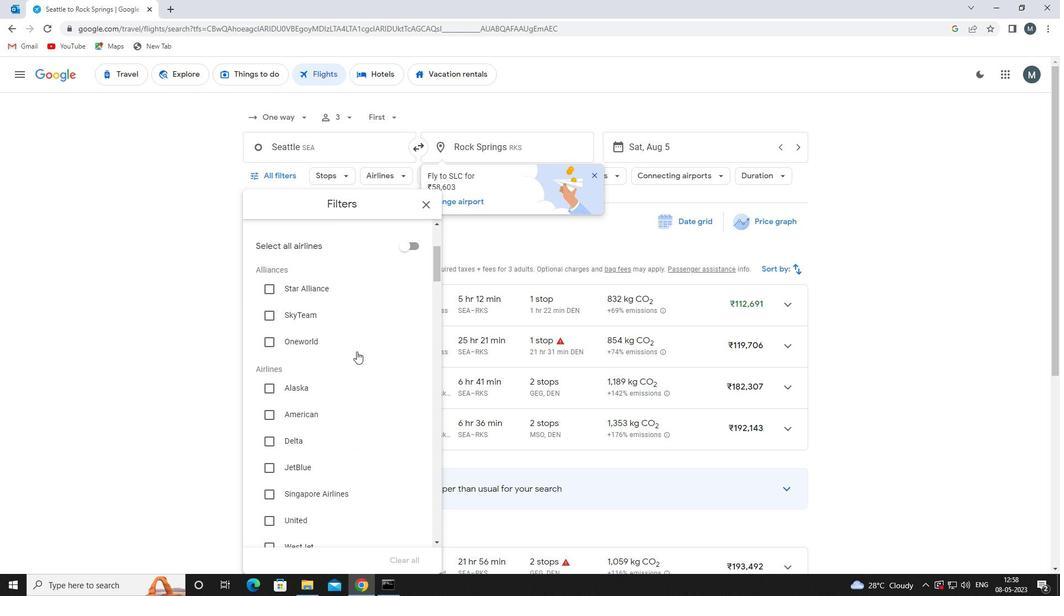 
Action: Mouse scrolled (345, 380) with delta (0, 0)
Screenshot: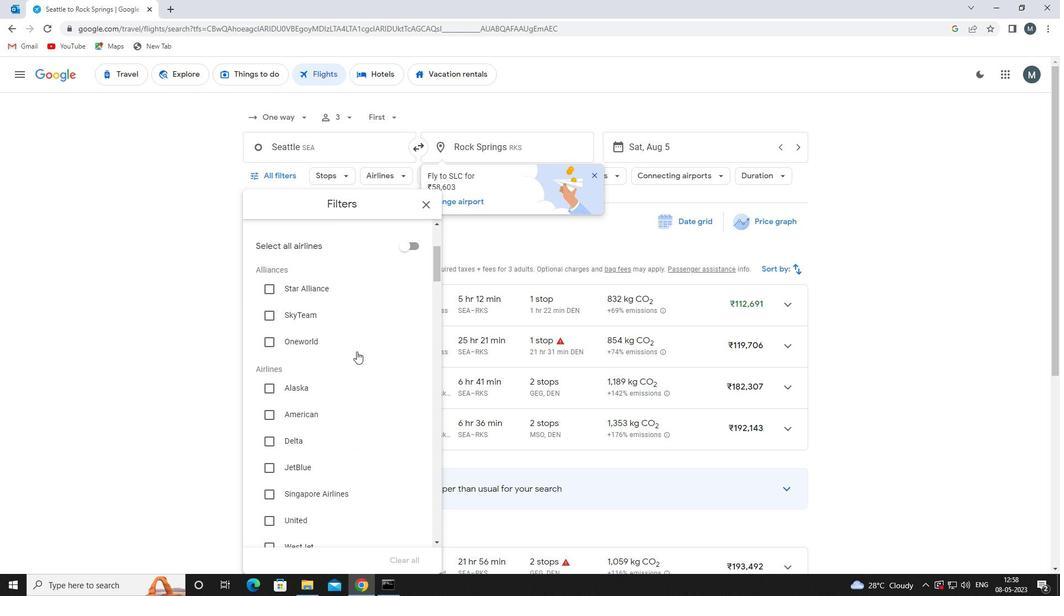 
Action: Mouse moved to (313, 387)
Screenshot: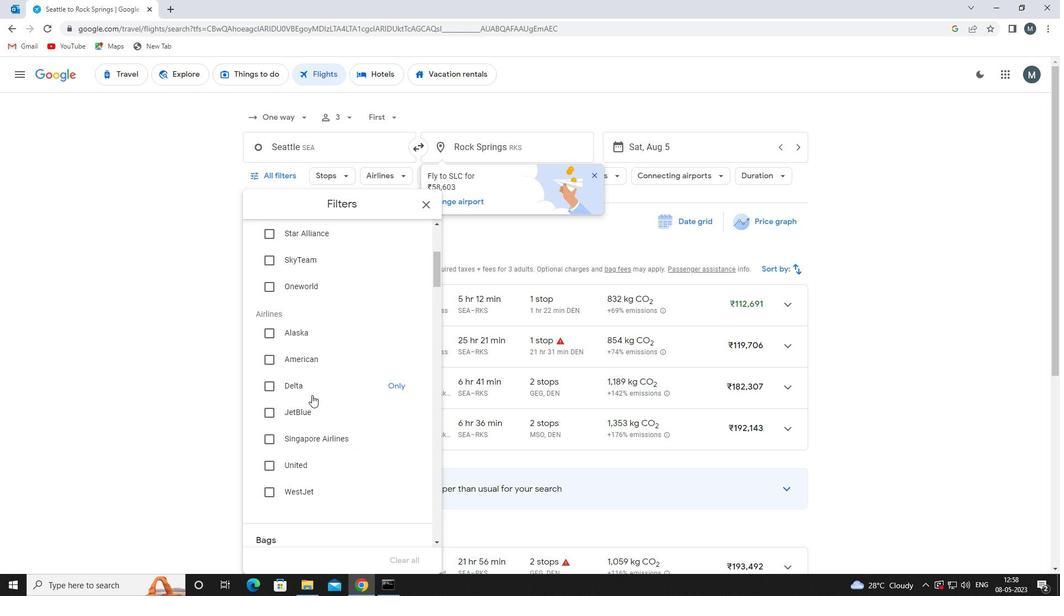 
Action: Mouse pressed left at (313, 387)
Screenshot: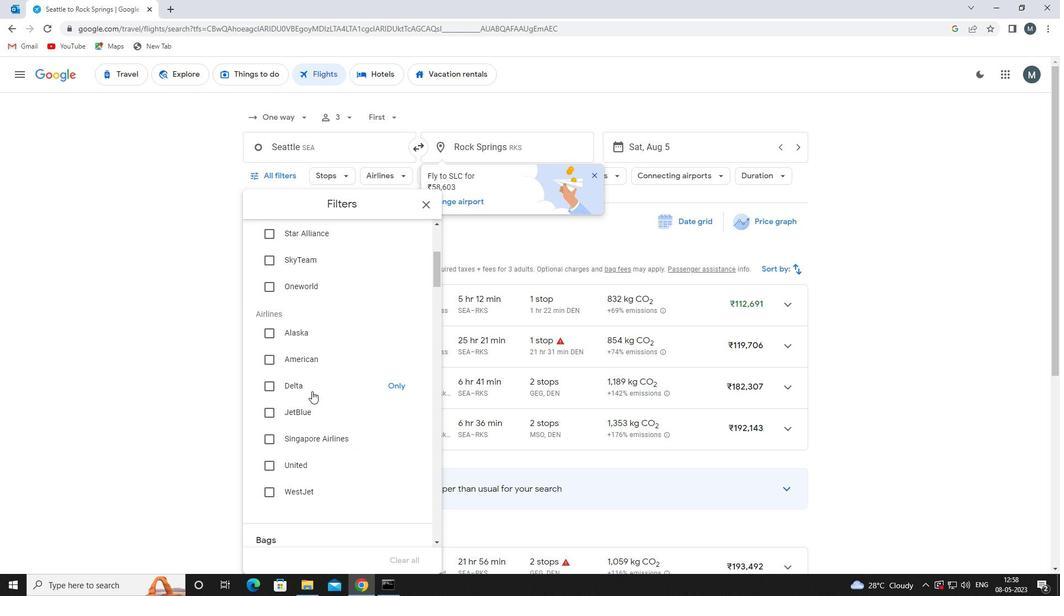 
Action: Mouse moved to (337, 371)
Screenshot: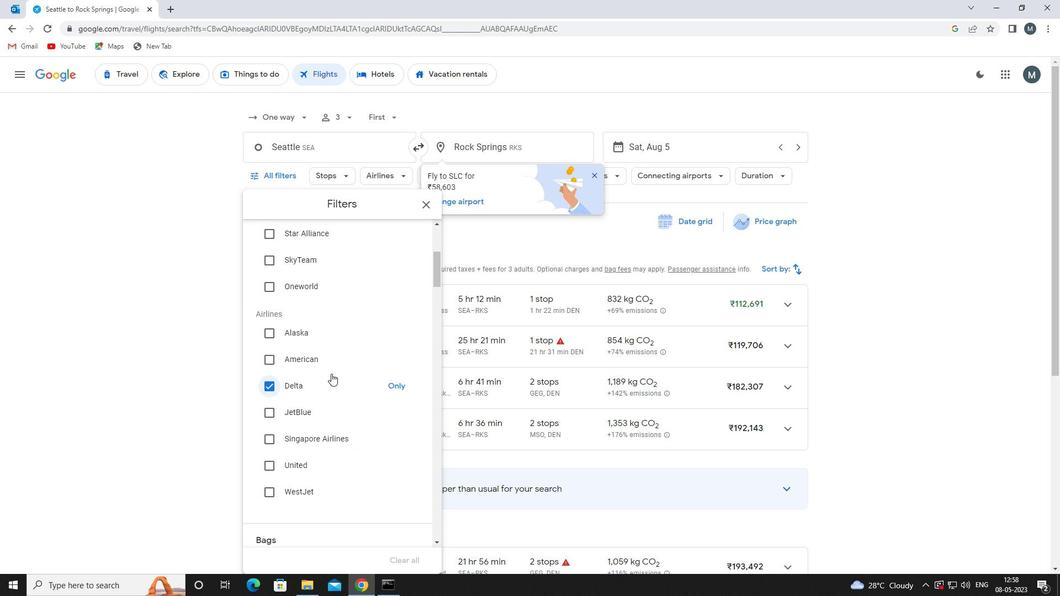 
Action: Mouse scrolled (337, 371) with delta (0, 0)
Screenshot: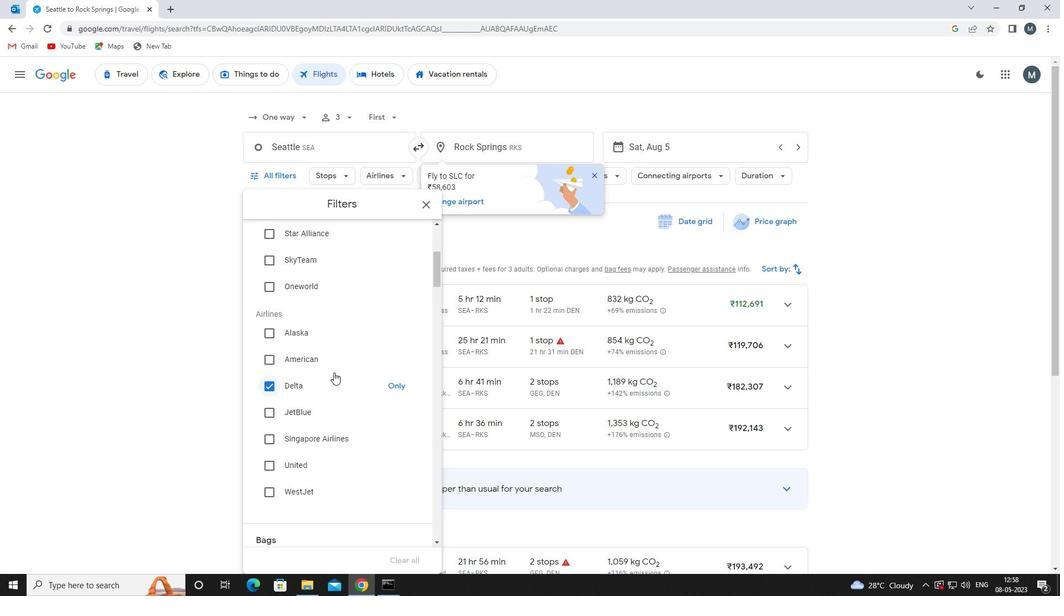 
Action: Mouse moved to (337, 371)
Screenshot: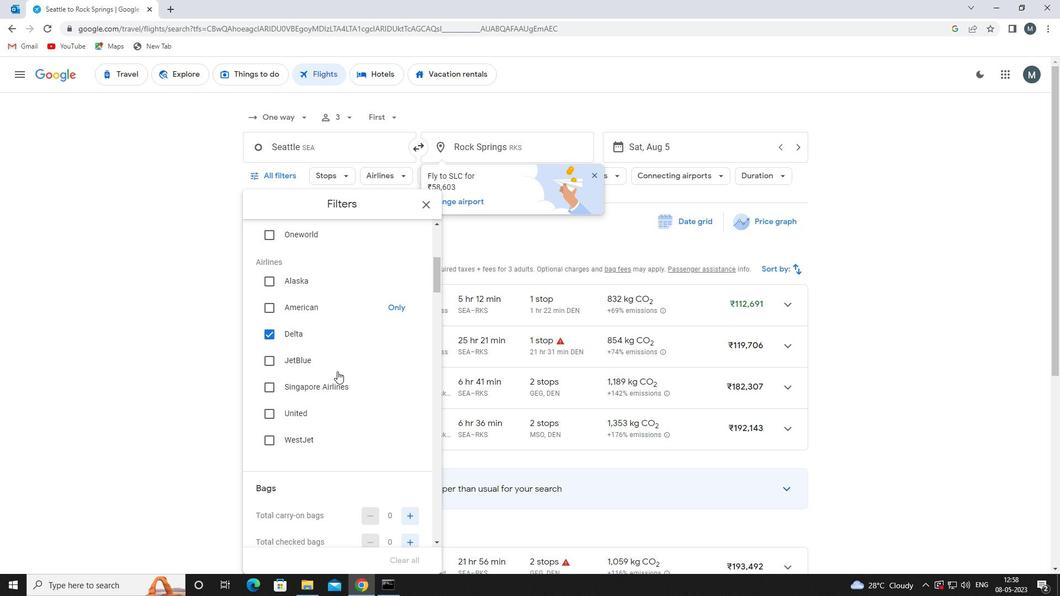 
Action: Mouse scrolled (337, 370) with delta (0, 0)
Screenshot: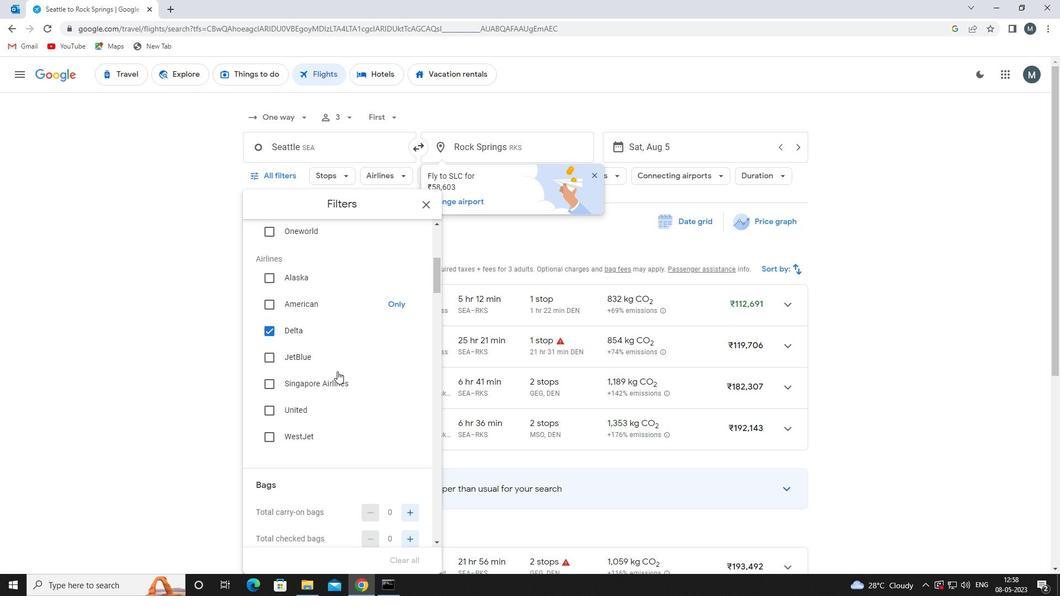 
Action: Mouse moved to (387, 427)
Screenshot: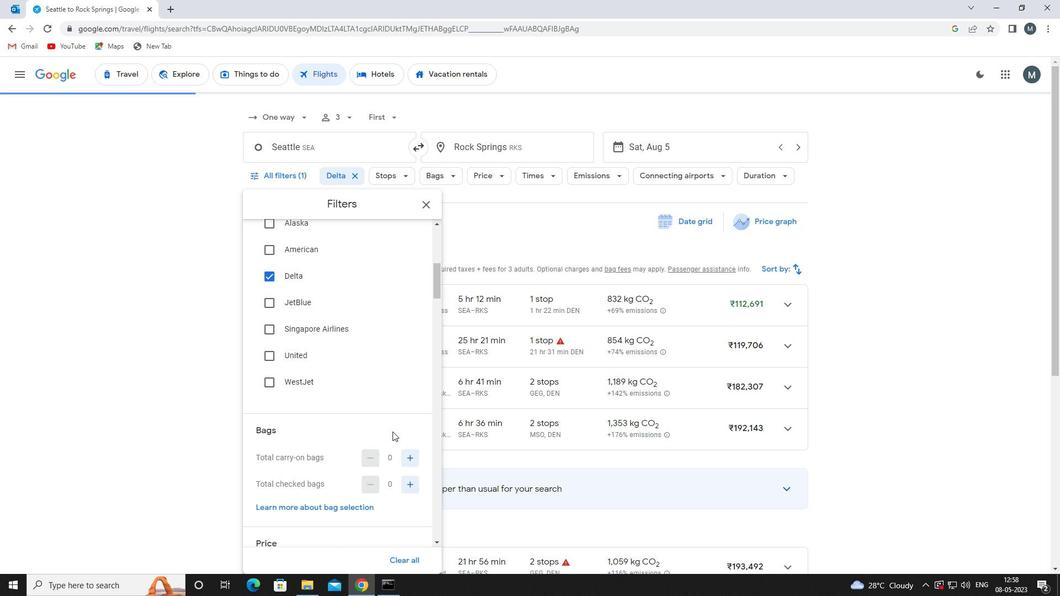 
Action: Mouse scrolled (387, 426) with delta (0, 0)
Screenshot: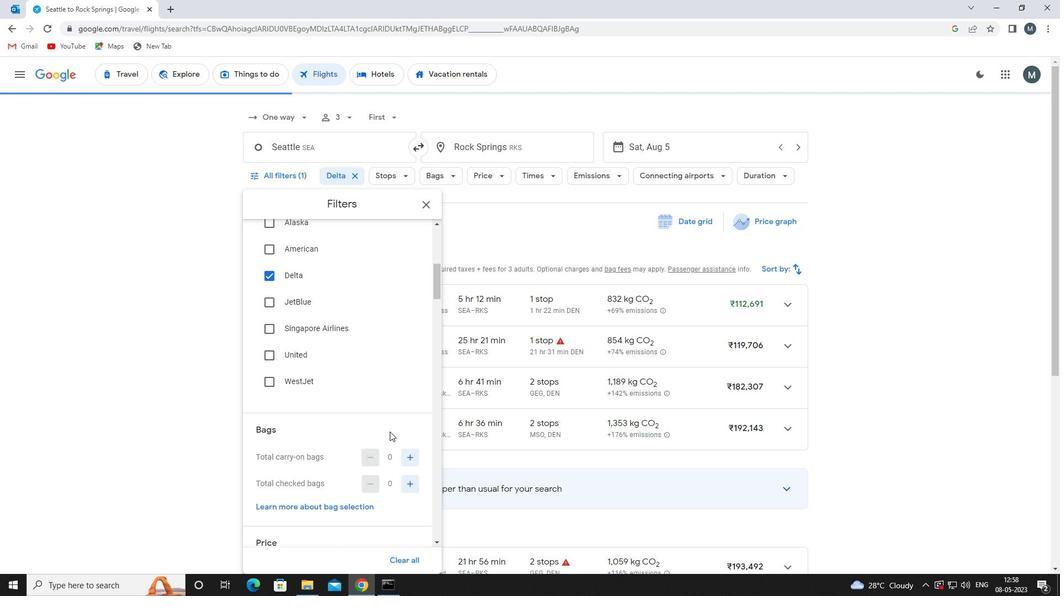 
Action: Mouse moved to (408, 408)
Screenshot: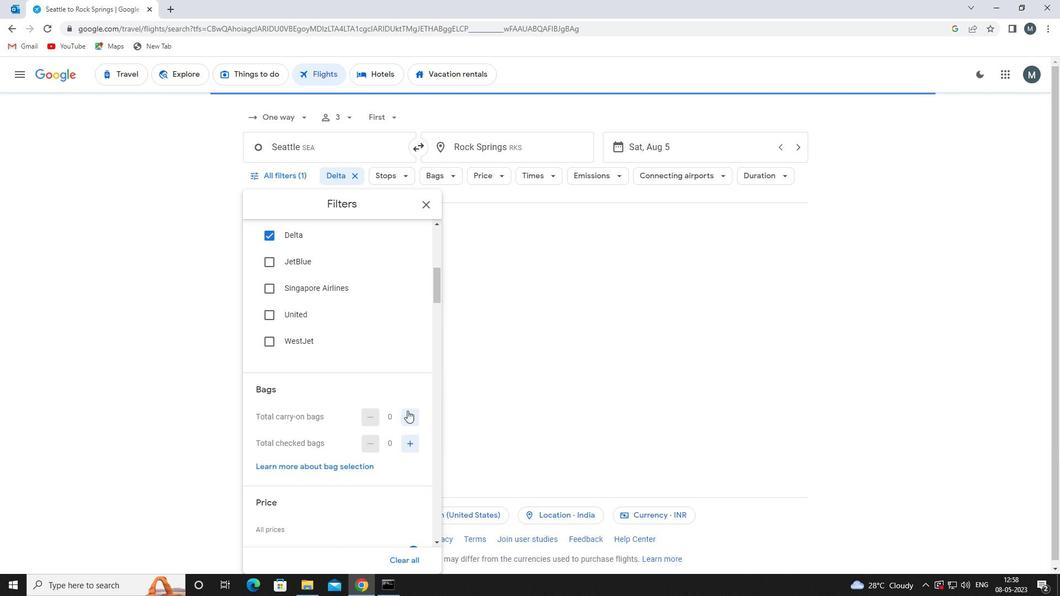 
Action: Mouse pressed left at (408, 408)
Screenshot: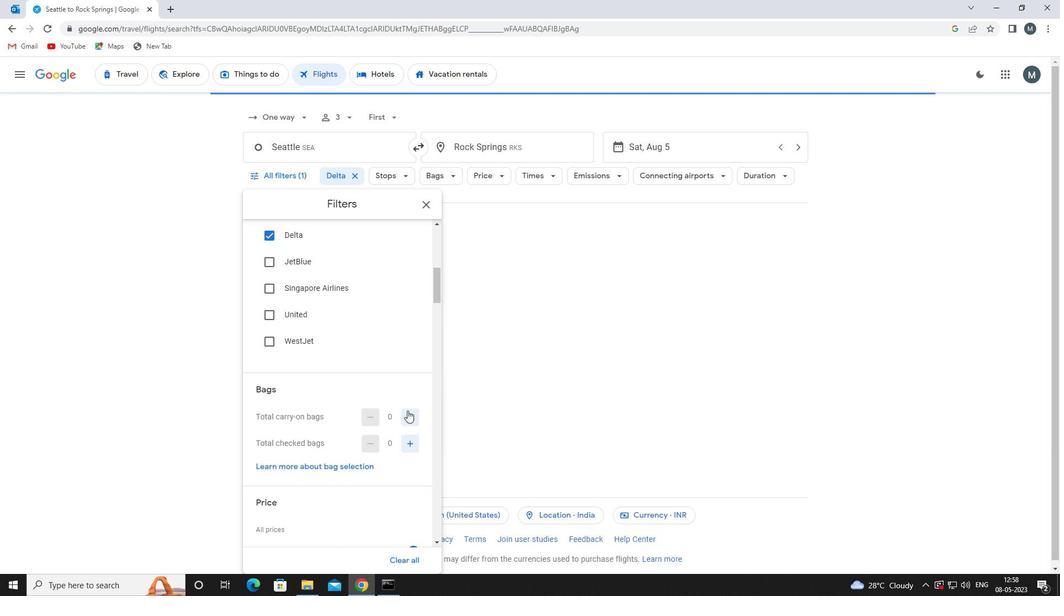 
Action: Mouse moved to (328, 390)
Screenshot: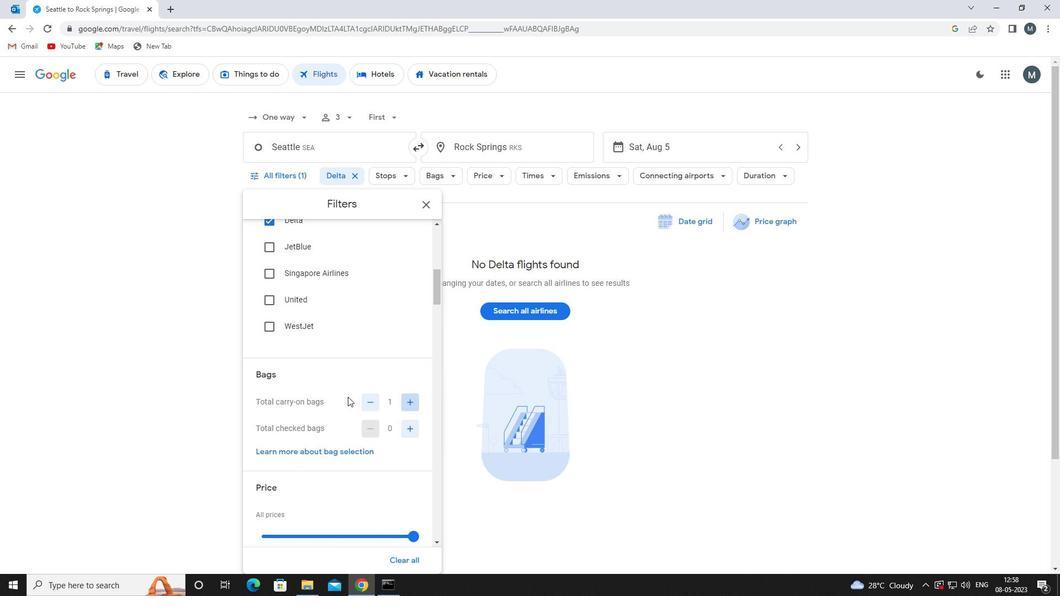 
Action: Mouse scrolled (328, 389) with delta (0, 0)
Screenshot: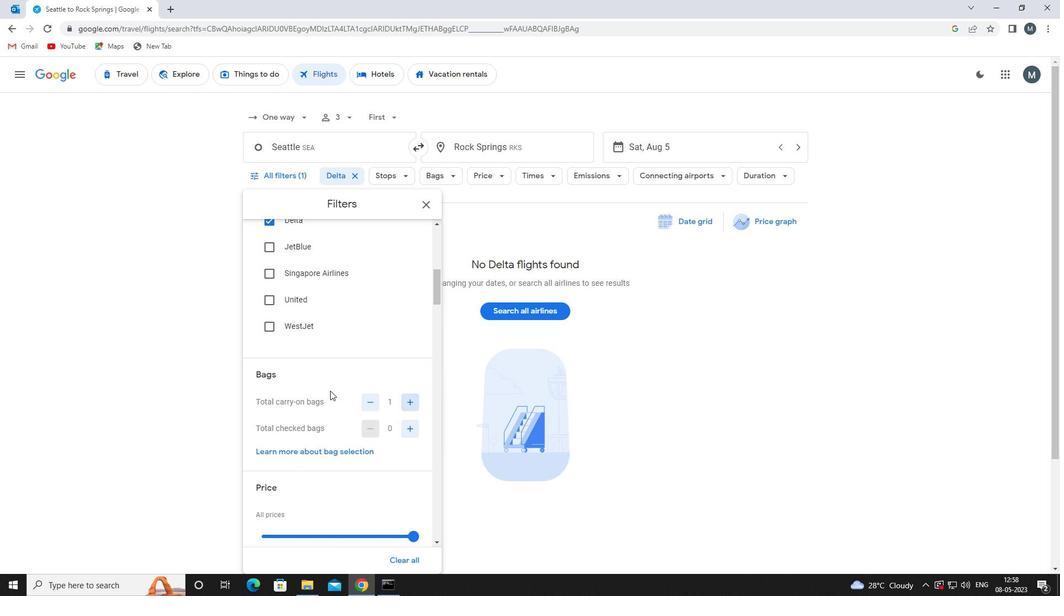 
Action: Mouse moved to (340, 380)
Screenshot: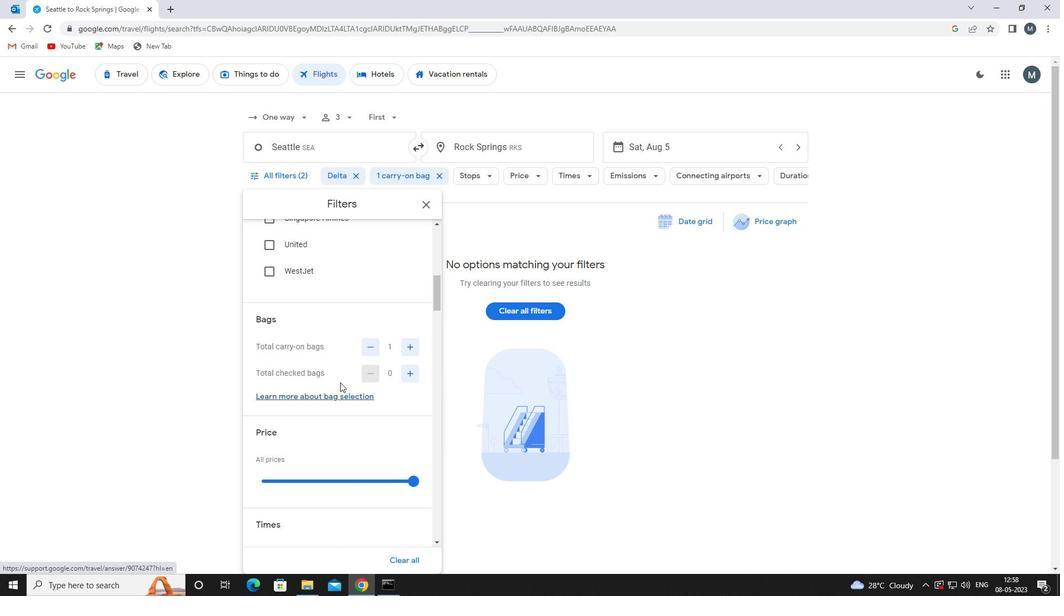 
Action: Mouse scrolled (340, 379) with delta (0, 0)
Screenshot: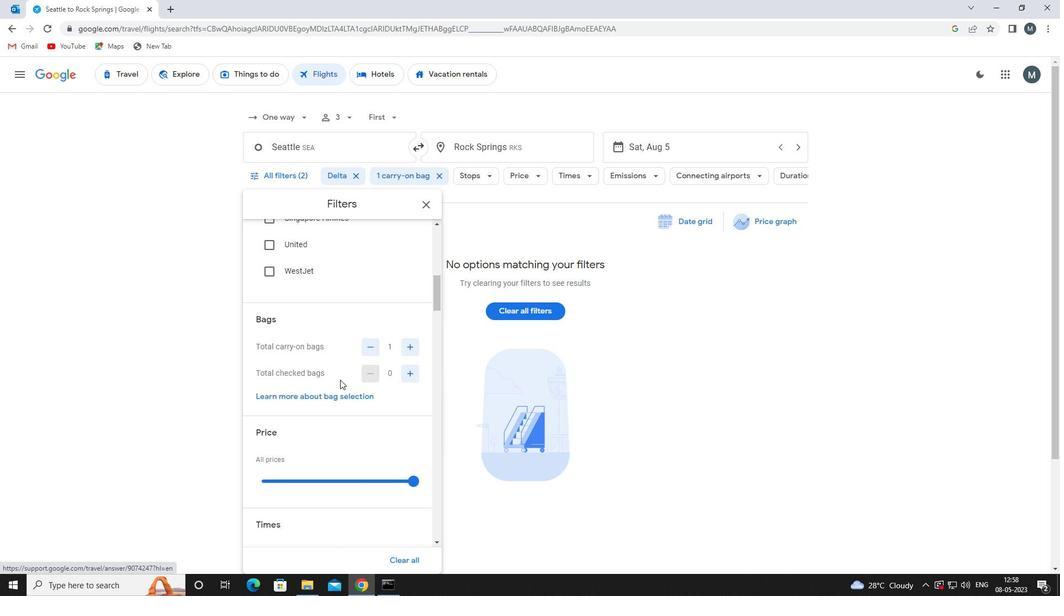 
Action: Mouse moved to (302, 423)
Screenshot: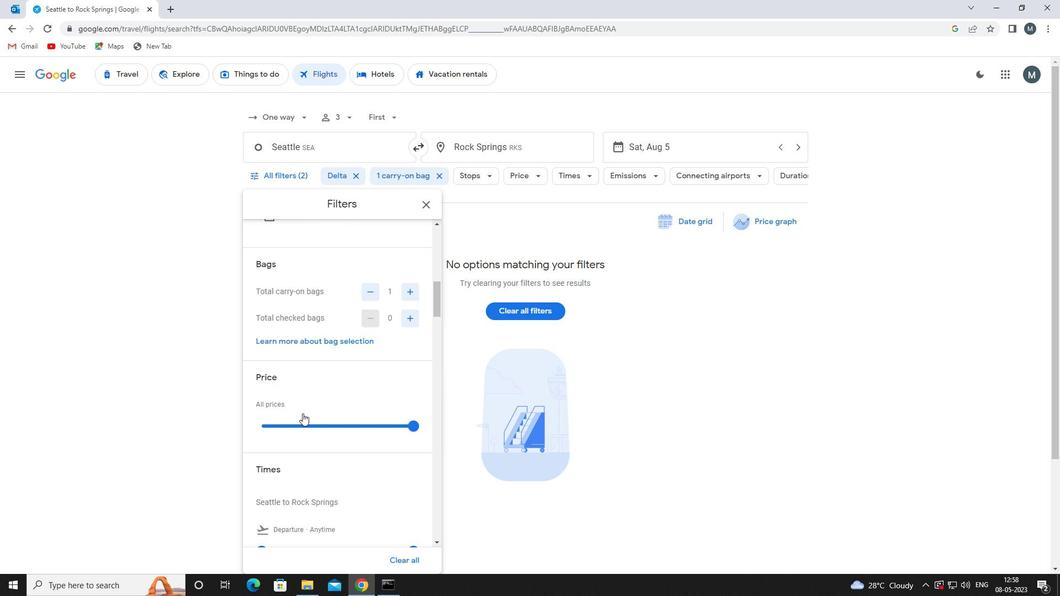 
Action: Mouse pressed left at (302, 423)
Screenshot: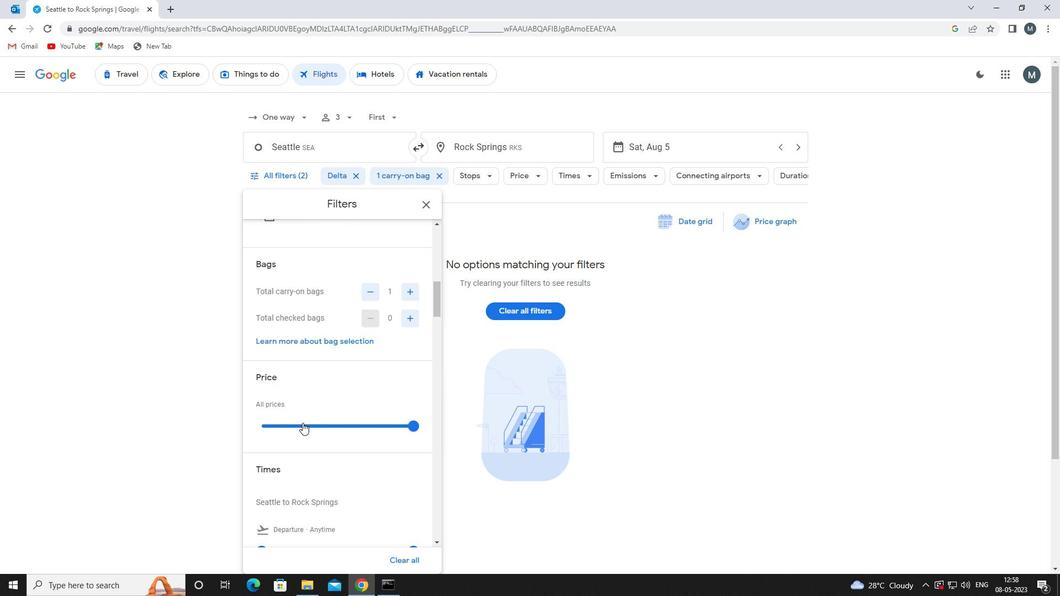
Action: Mouse moved to (303, 423)
Screenshot: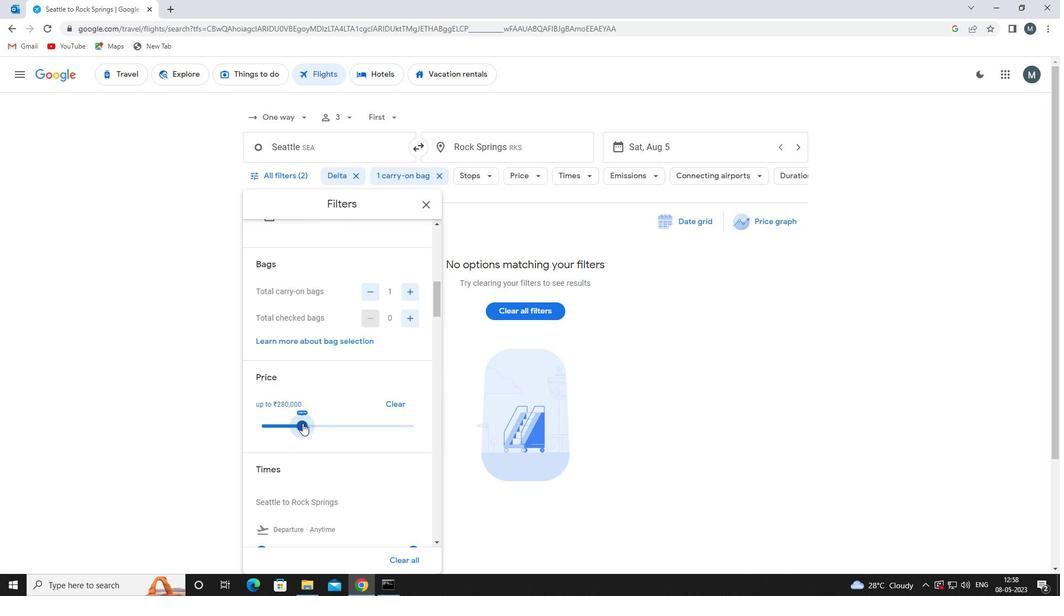 
Action: Mouse pressed left at (303, 423)
Screenshot: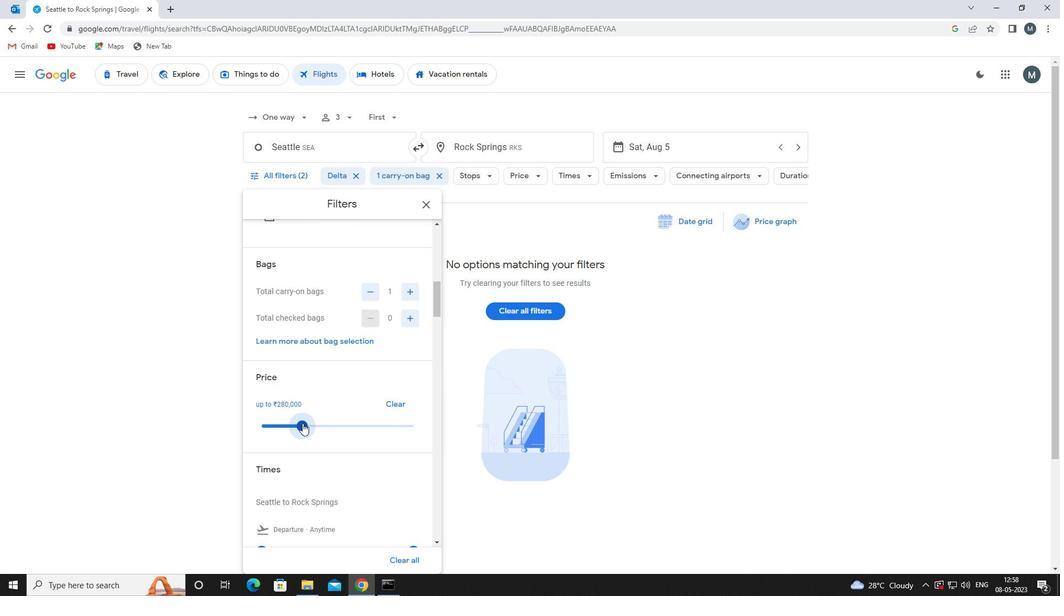 
Action: Mouse moved to (324, 389)
Screenshot: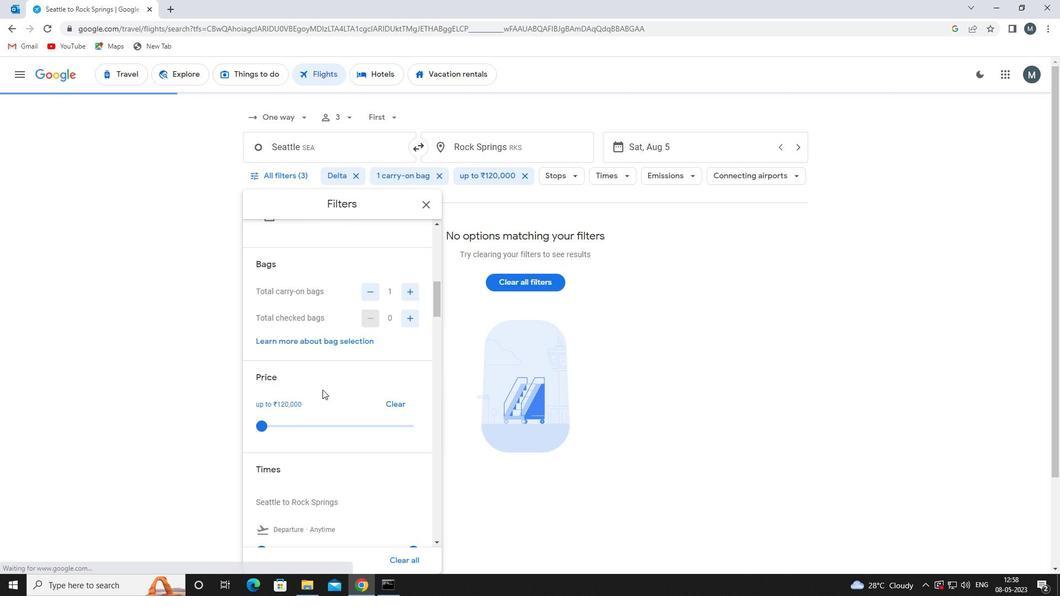 
Action: Mouse scrolled (324, 388) with delta (0, 0)
Screenshot: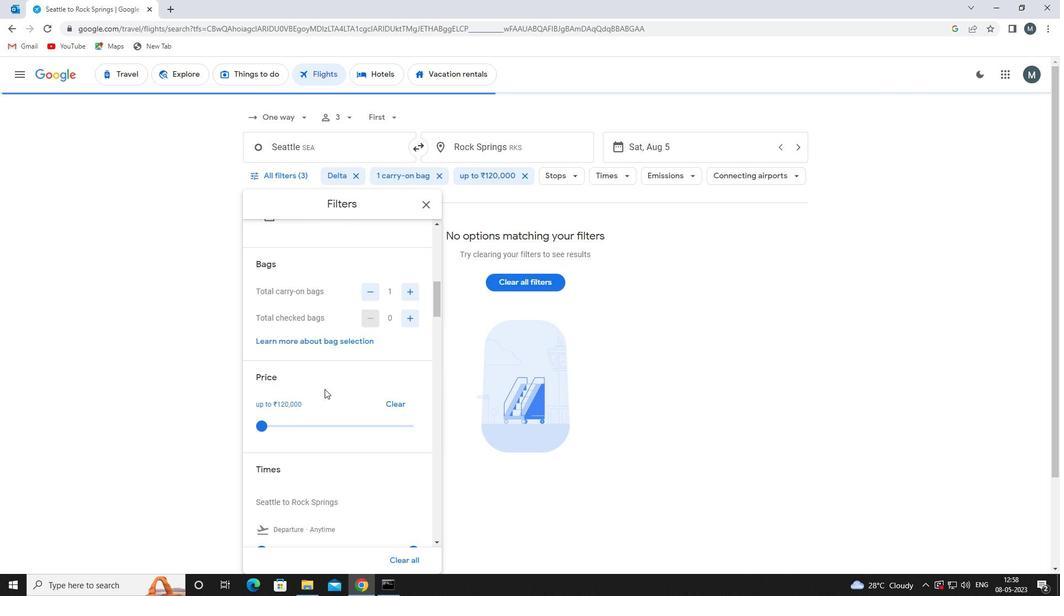 
Action: Mouse scrolled (324, 388) with delta (0, 0)
Screenshot: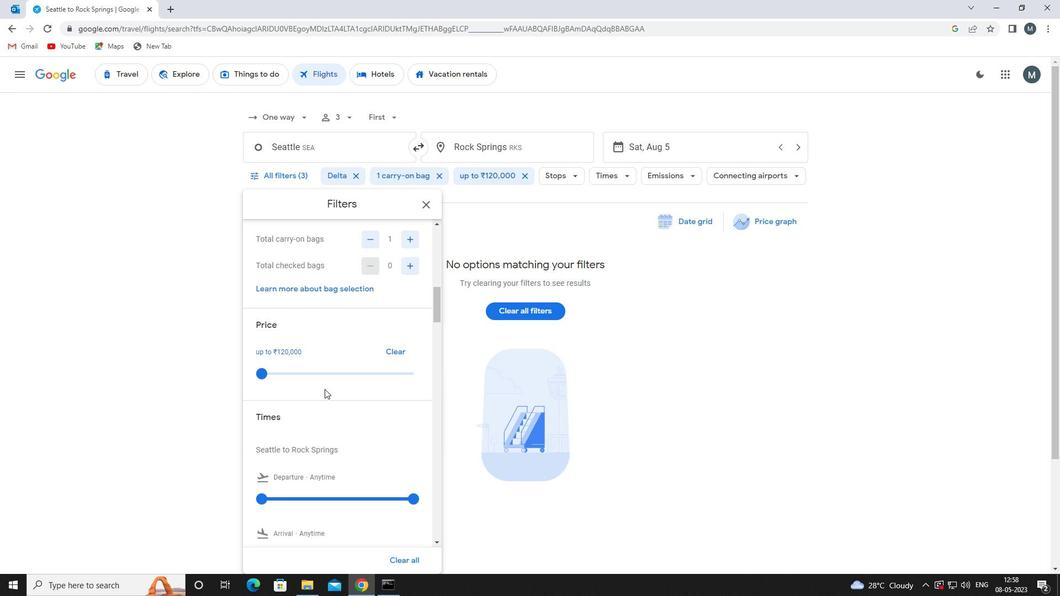 
Action: Mouse moved to (267, 437)
Screenshot: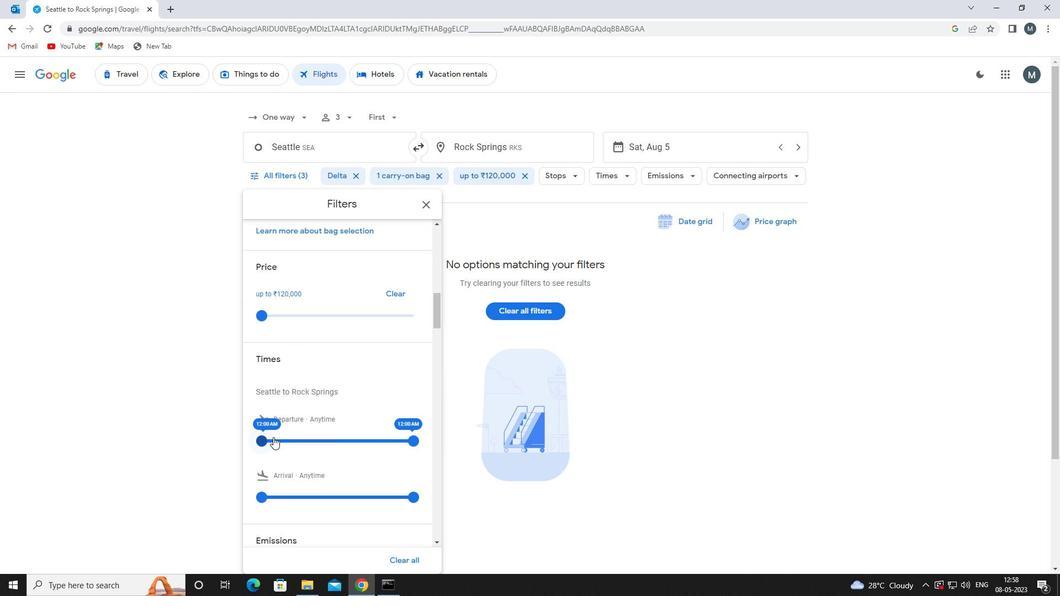 
Action: Mouse pressed left at (267, 437)
Screenshot: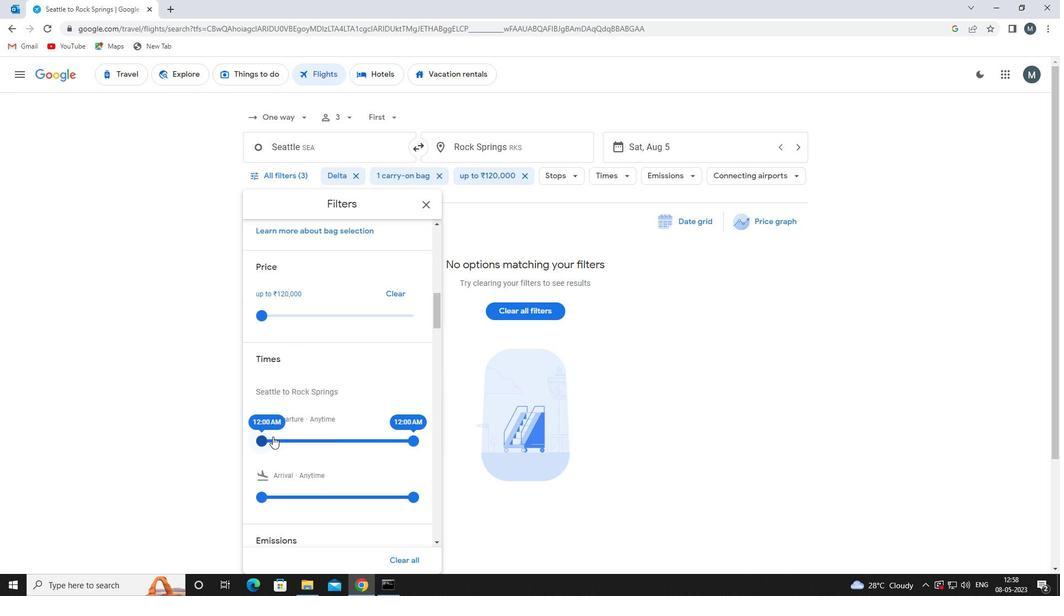 
Action: Mouse moved to (412, 439)
Screenshot: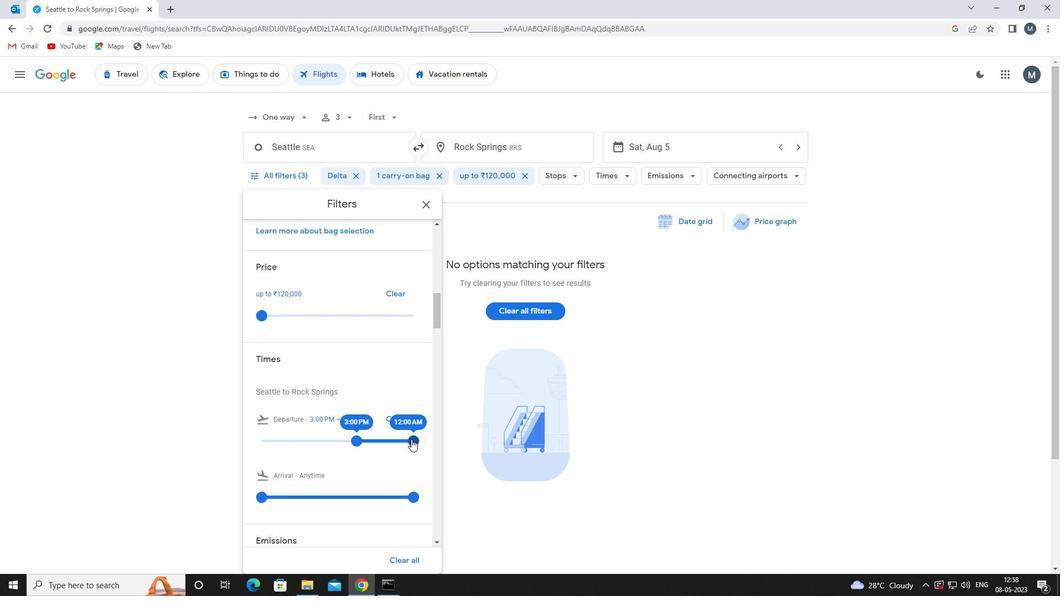 
Action: Mouse pressed left at (412, 439)
Screenshot: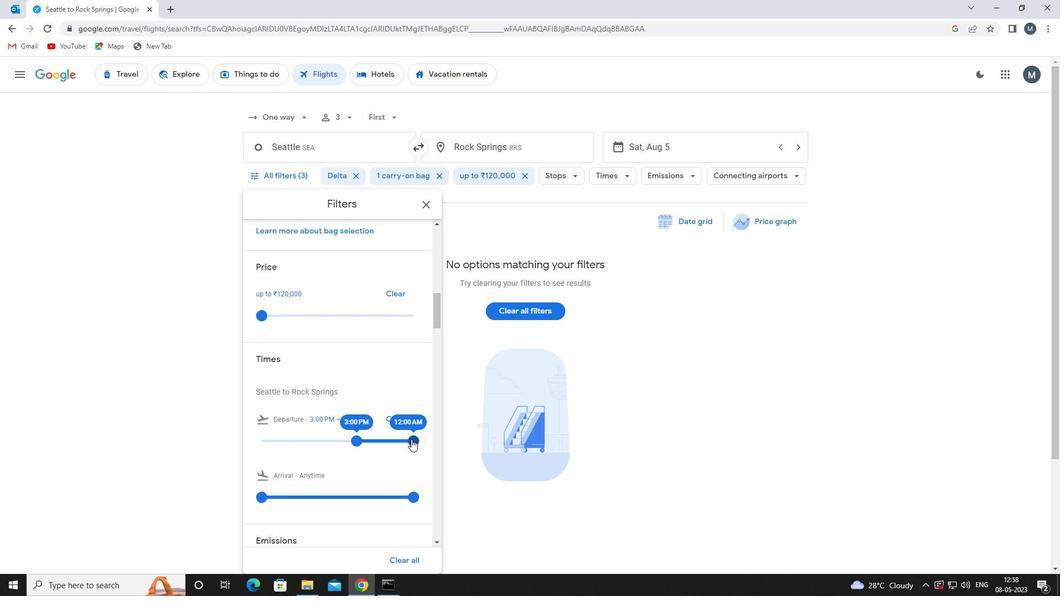 
Action: Mouse moved to (371, 406)
Screenshot: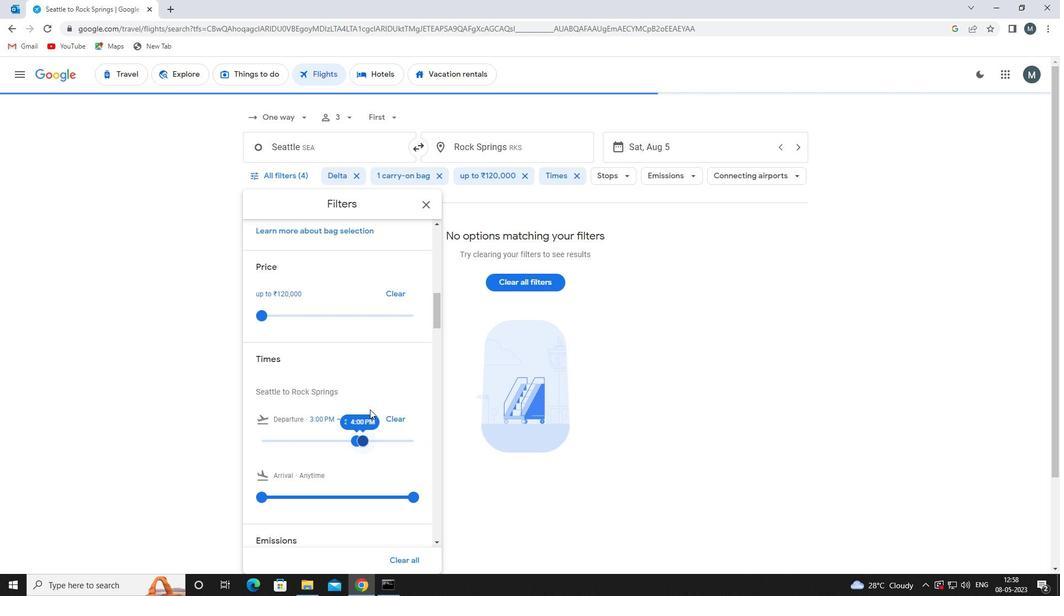
Action: Mouse scrolled (371, 405) with delta (0, 0)
Screenshot: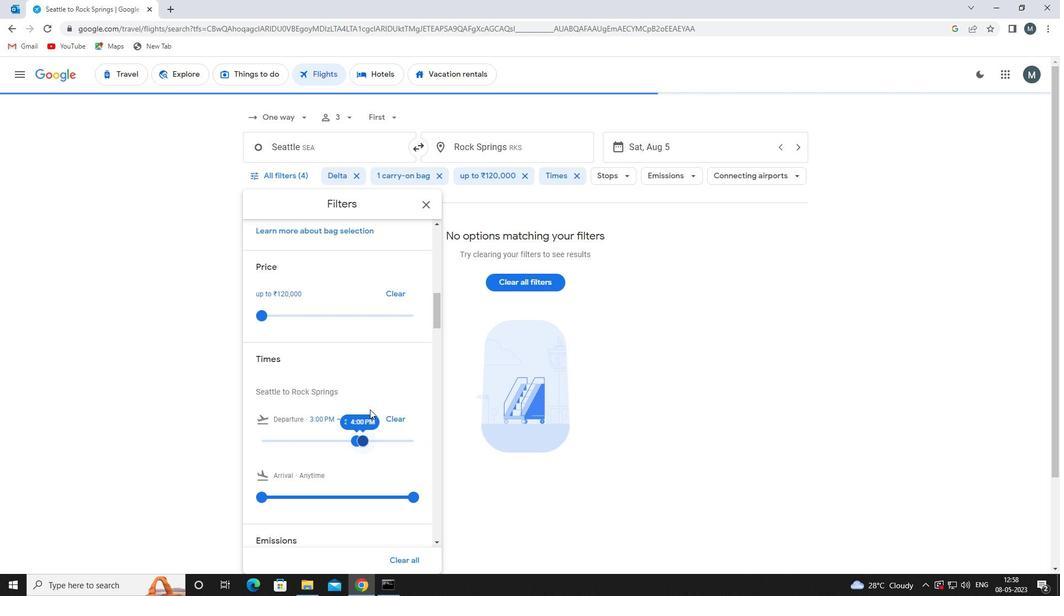 
Action: Mouse moved to (344, 402)
Screenshot: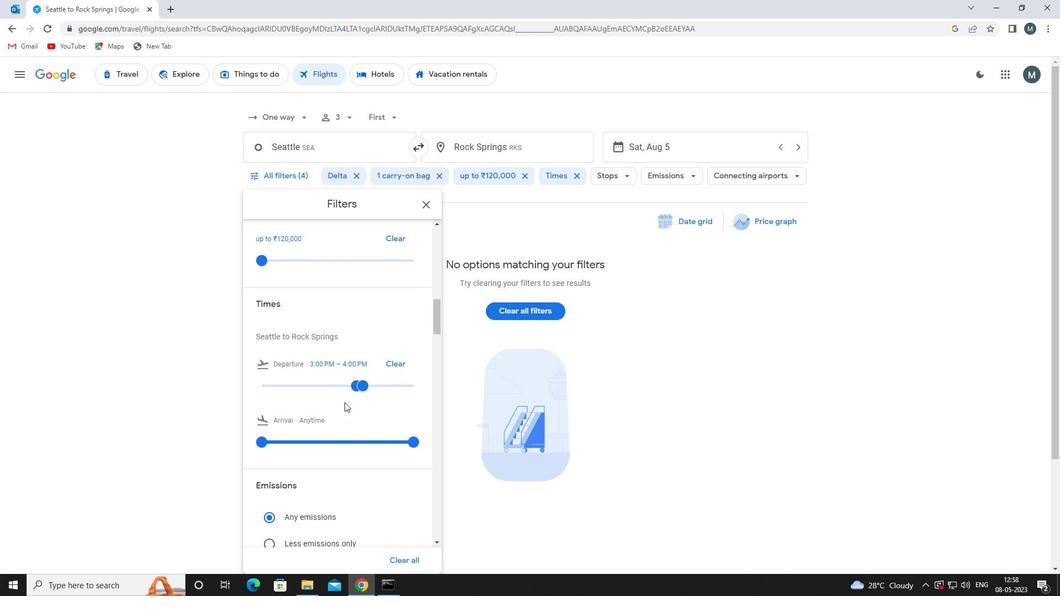
Action: Mouse scrolled (344, 401) with delta (0, 0)
Screenshot: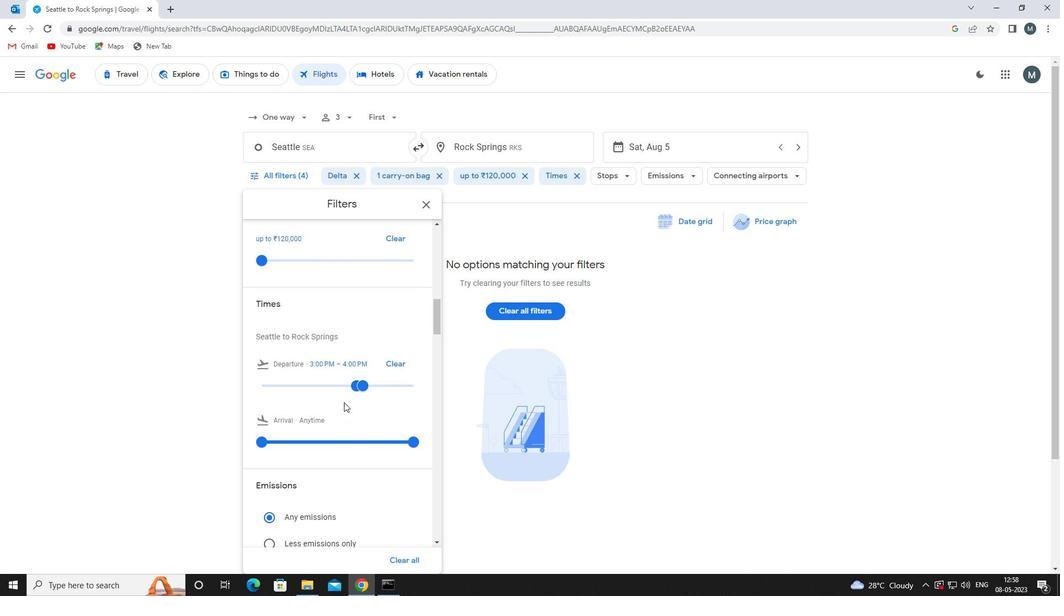 
Action: Mouse scrolled (344, 401) with delta (0, 0)
Screenshot: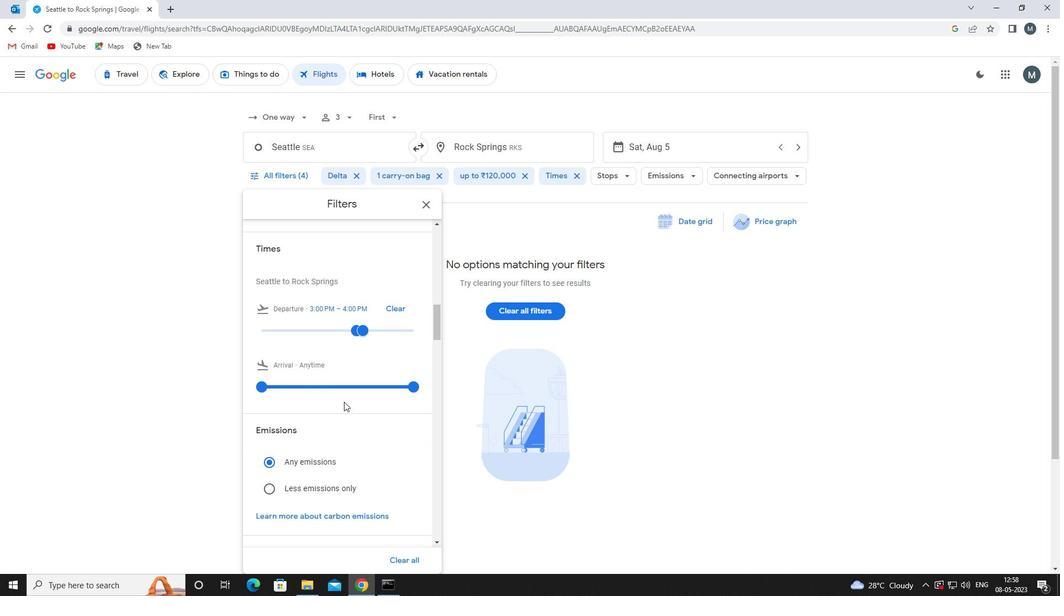 
Action: Mouse moved to (427, 203)
Screenshot: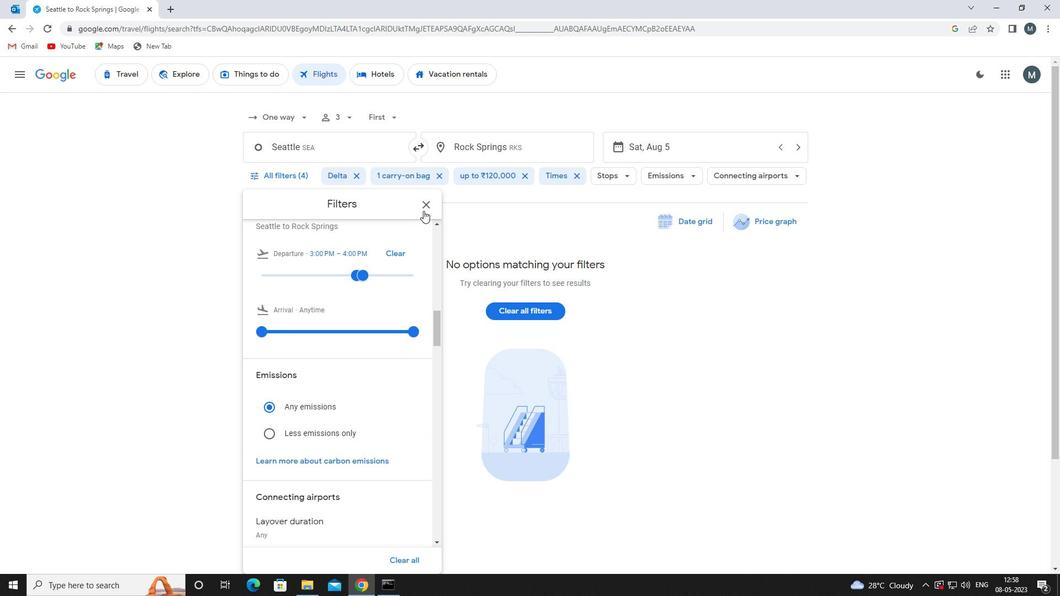 
Action: Mouse pressed left at (427, 203)
Screenshot: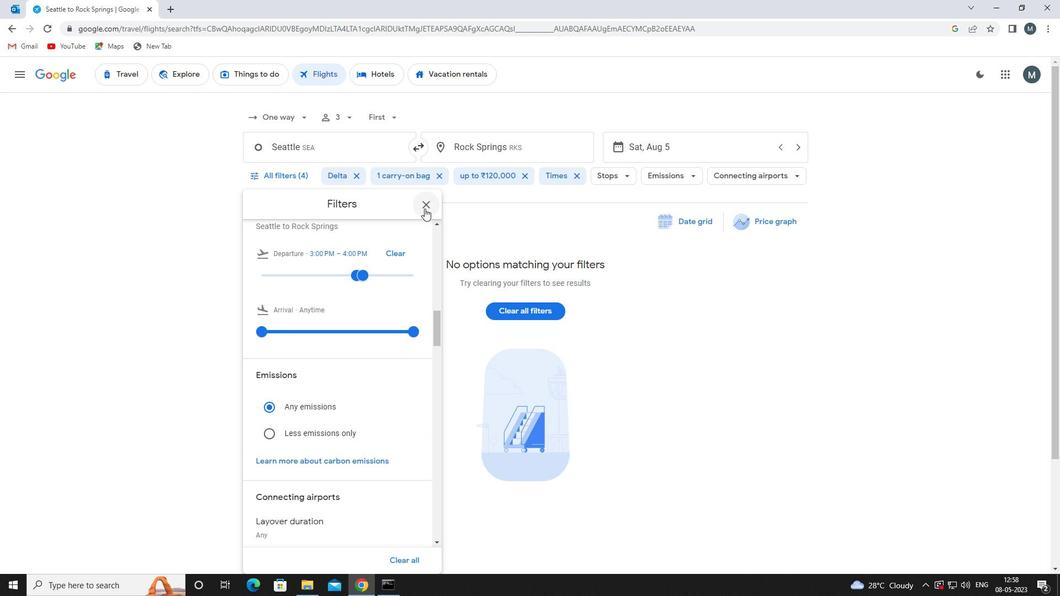 
Action: Mouse moved to (423, 207)
Screenshot: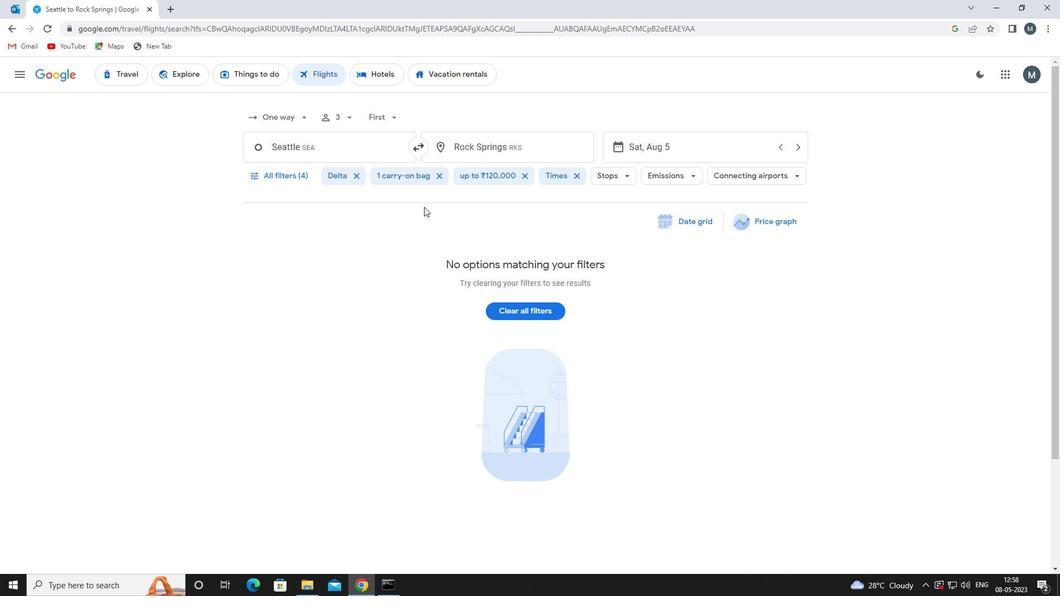 
